 Task: Find connections with filter location Rudolstadt with filter topic #WebsiteDesignwith filter profile language German with filter current company Epsilon India with filter school Vidyavardhaka College of Engineering with filter industry Aviation and Aerospace Component Manufacturing with filter service category Customer Support with filter keywords title Administrative Specialist
Action: Mouse moved to (291, 214)
Screenshot: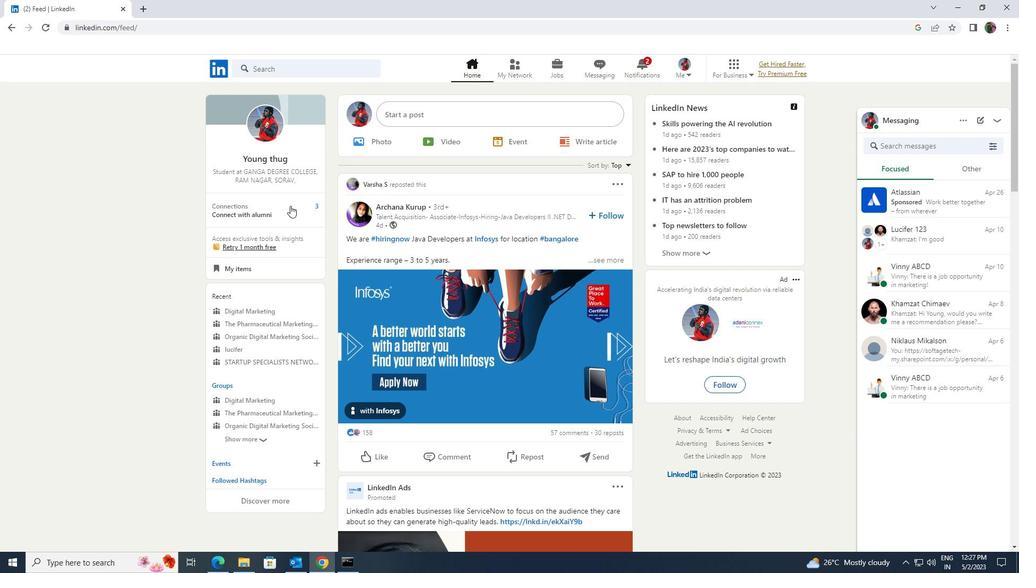 
Action: Mouse pressed left at (291, 214)
Screenshot: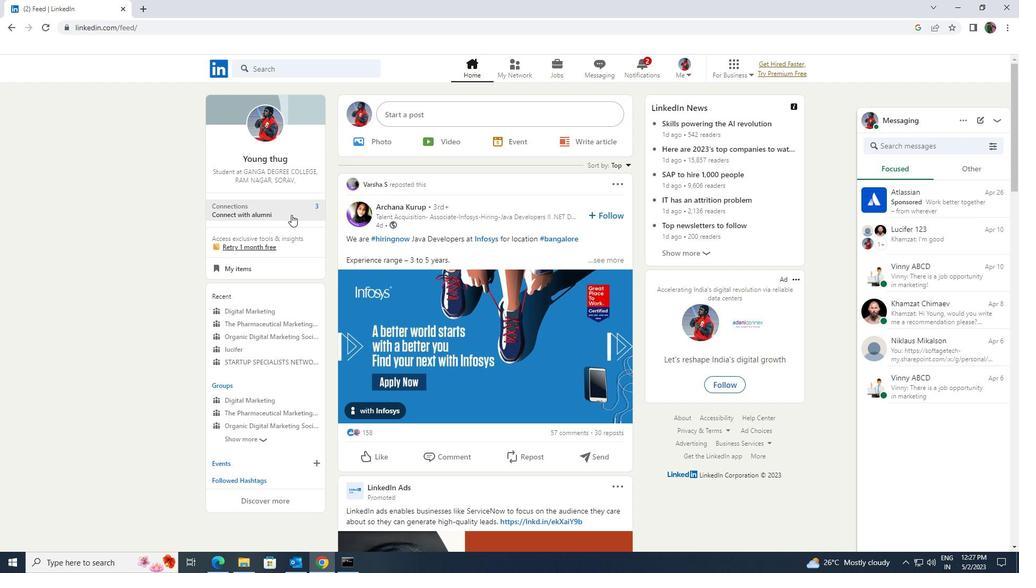 
Action: Mouse moved to (303, 129)
Screenshot: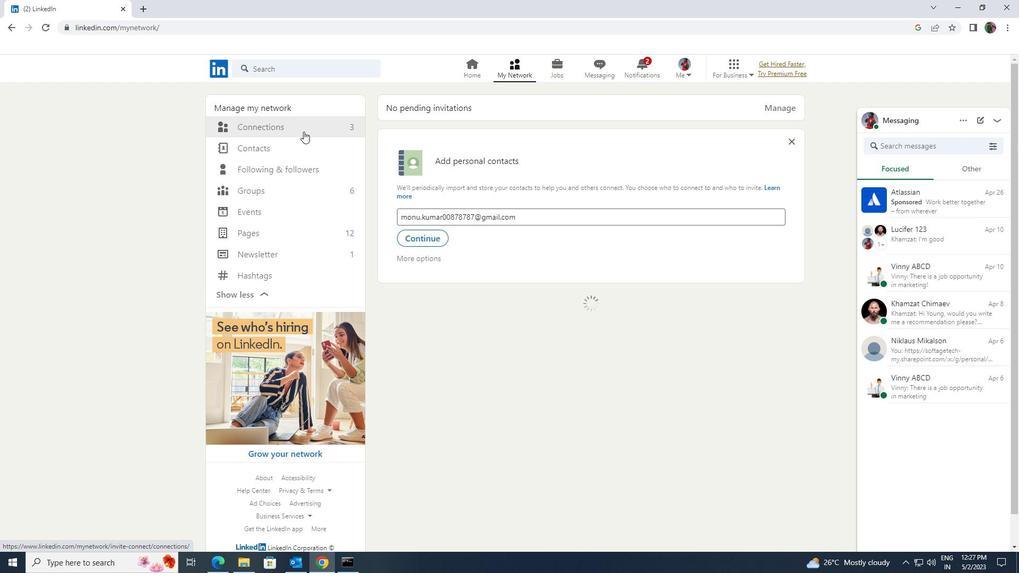
Action: Mouse pressed left at (303, 129)
Screenshot: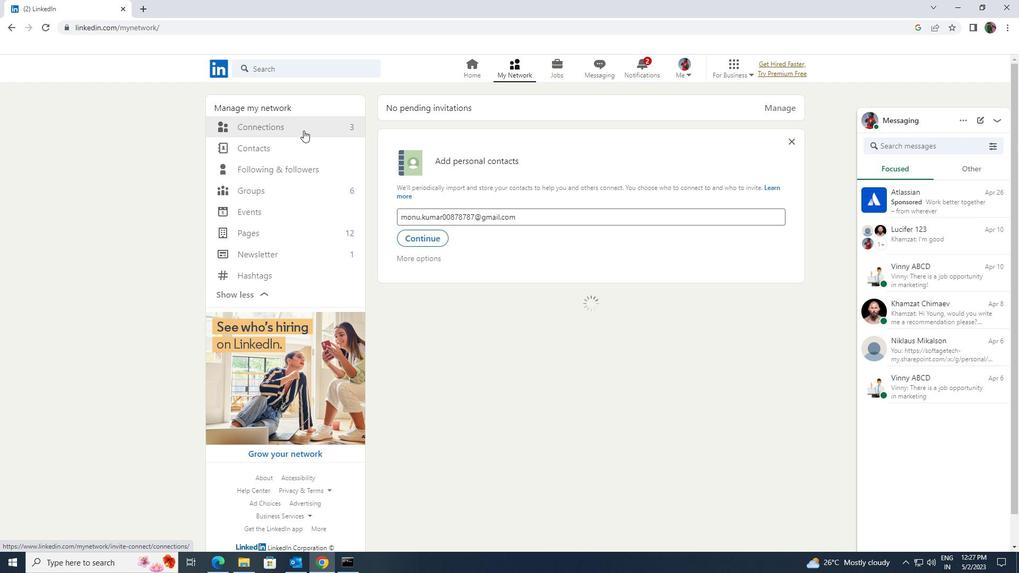 
Action: Mouse moved to (567, 124)
Screenshot: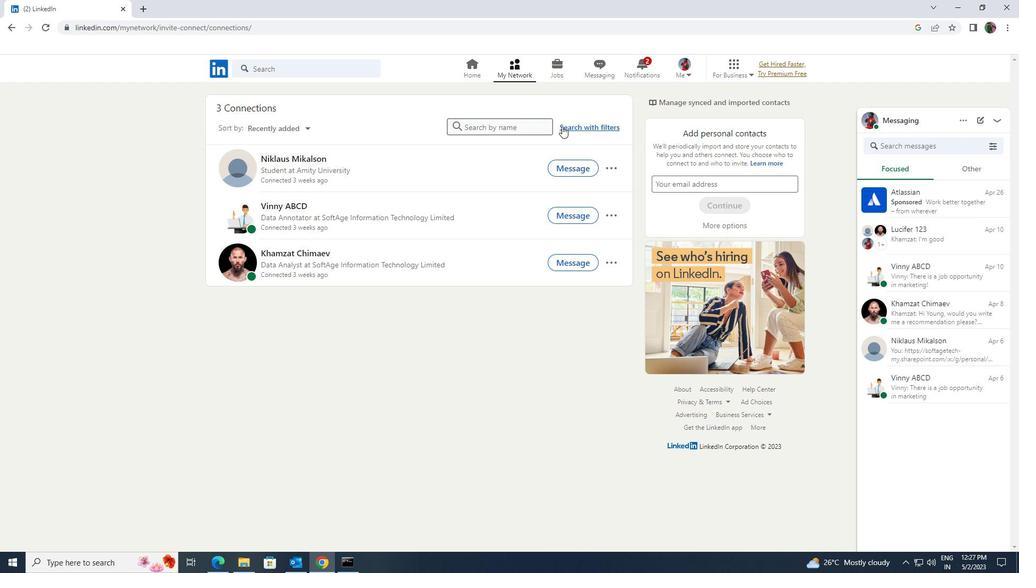 
Action: Mouse pressed left at (567, 124)
Screenshot: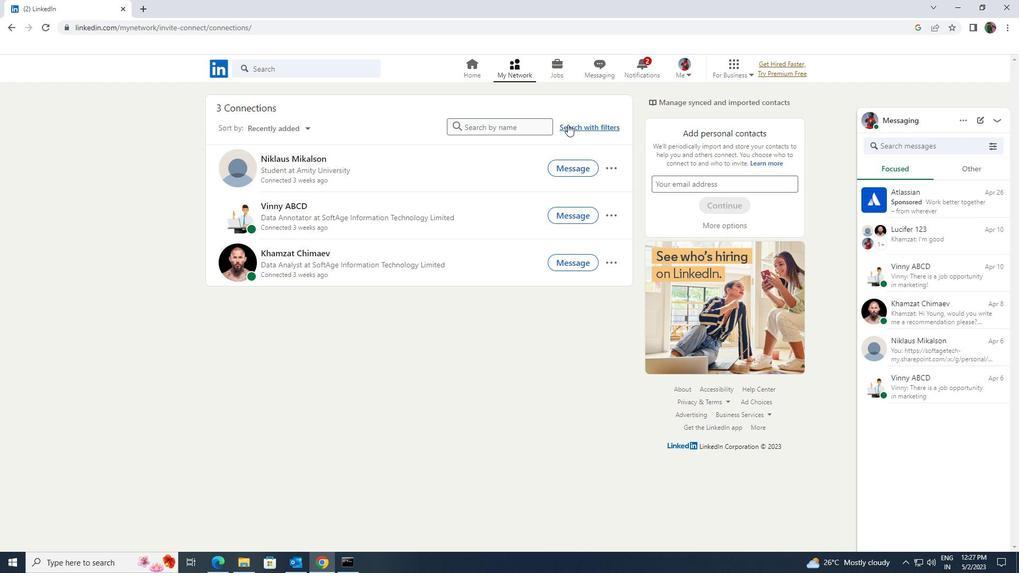 
Action: Mouse moved to (543, 99)
Screenshot: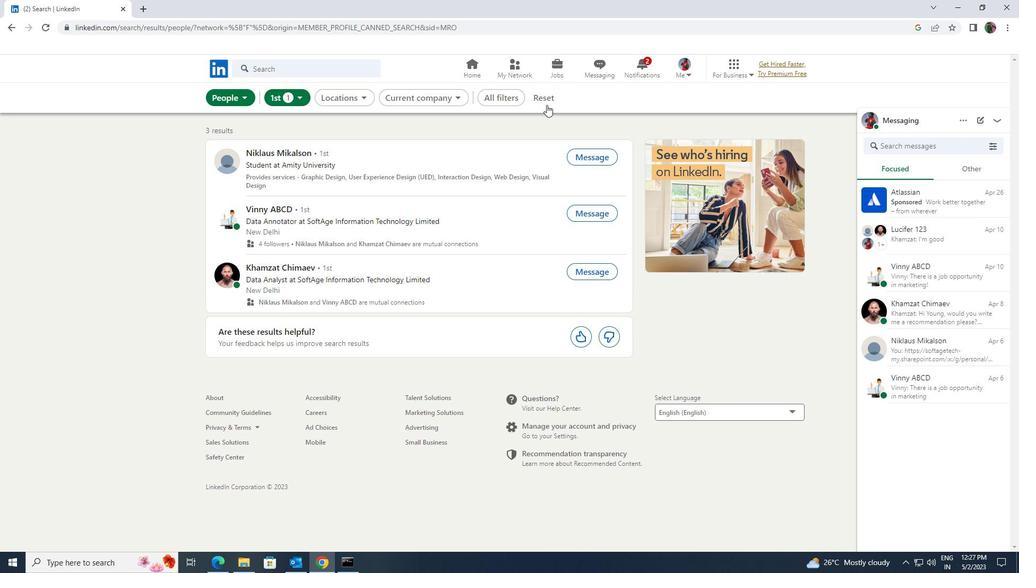 
Action: Mouse pressed left at (543, 99)
Screenshot: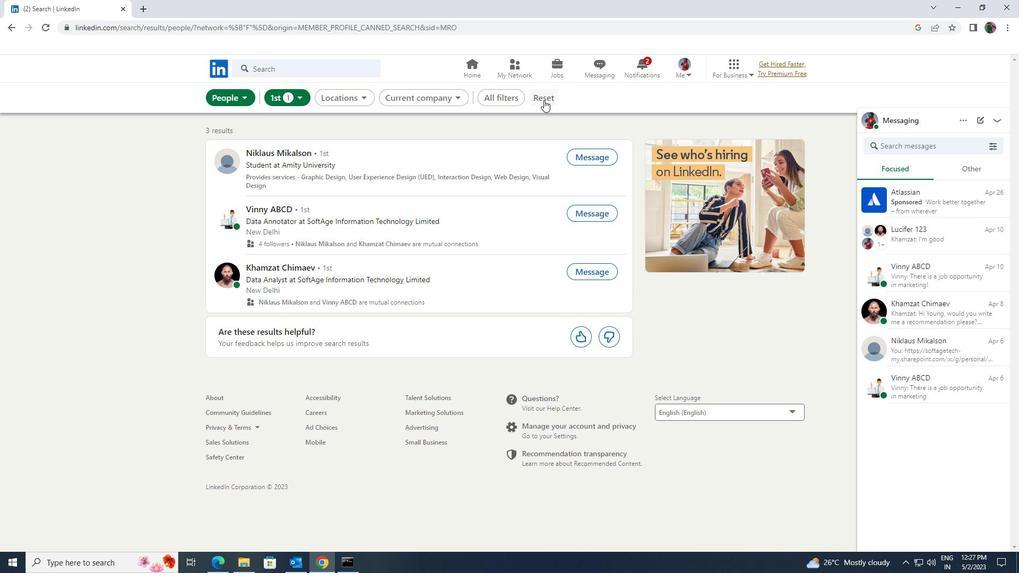 
Action: Mouse moved to (514, 95)
Screenshot: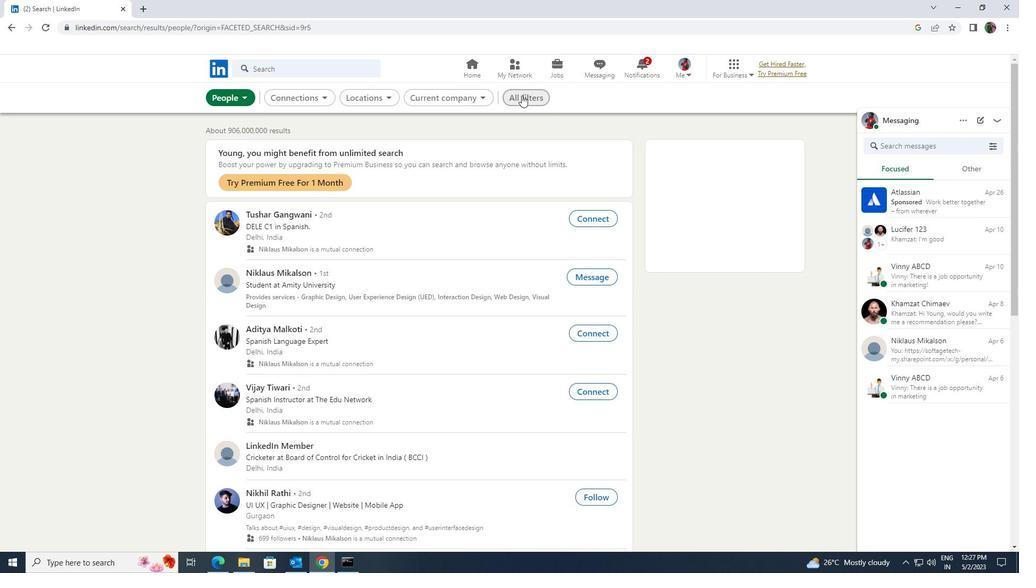 
Action: Mouse pressed left at (514, 95)
Screenshot: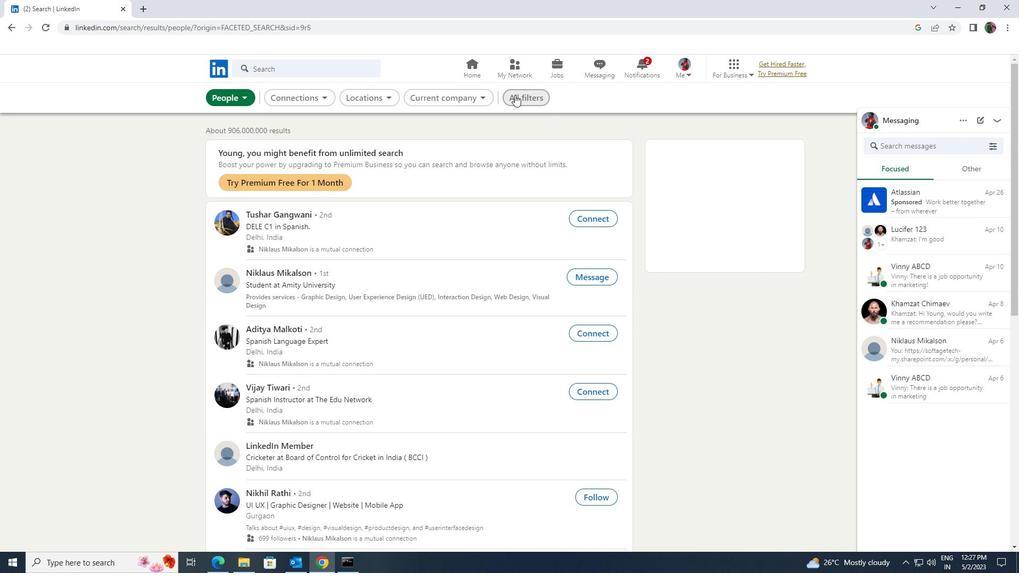 
Action: Mouse moved to (830, 331)
Screenshot: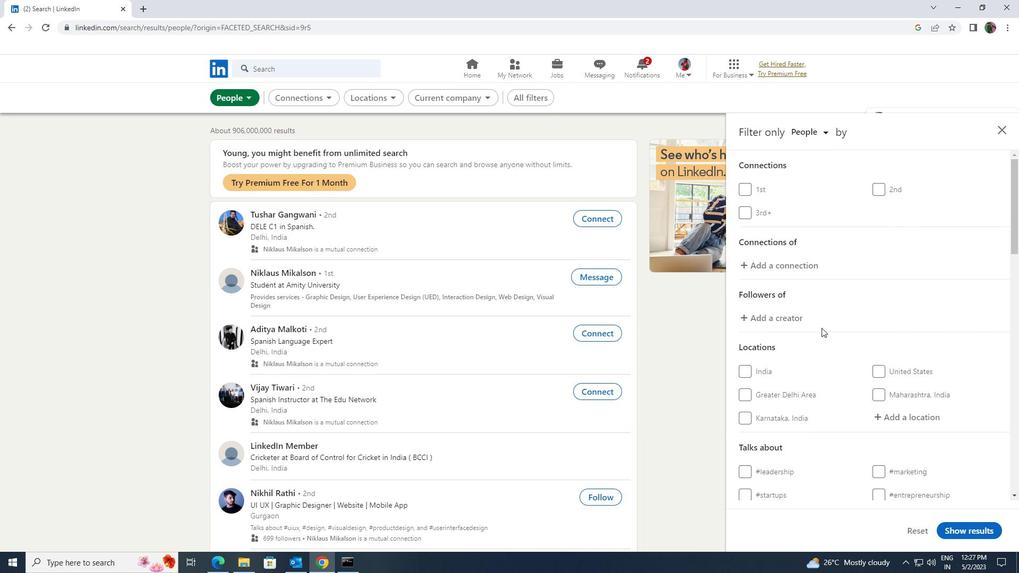 
Action: Mouse scrolled (830, 331) with delta (0, 0)
Screenshot: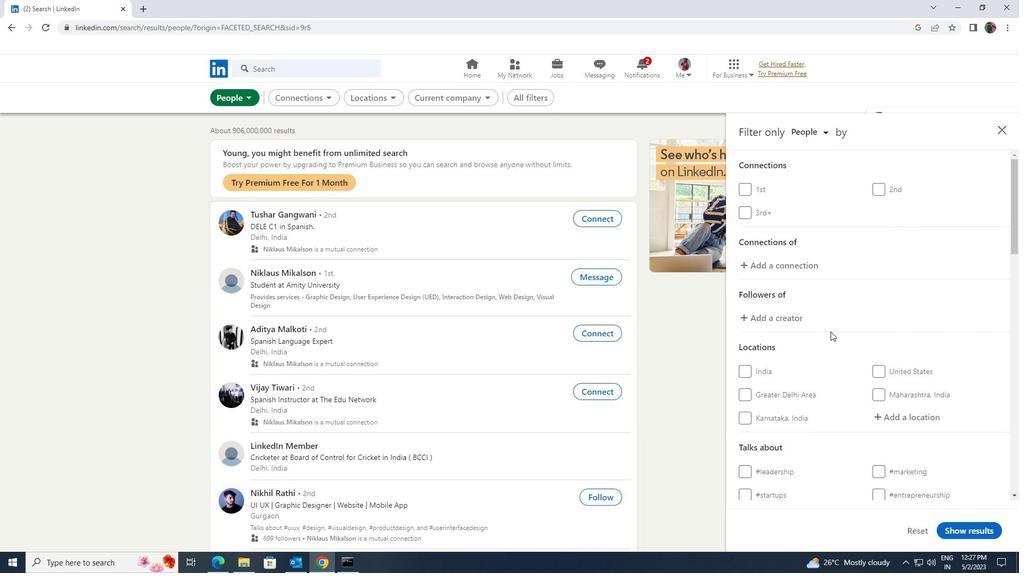 
Action: Mouse moved to (883, 361)
Screenshot: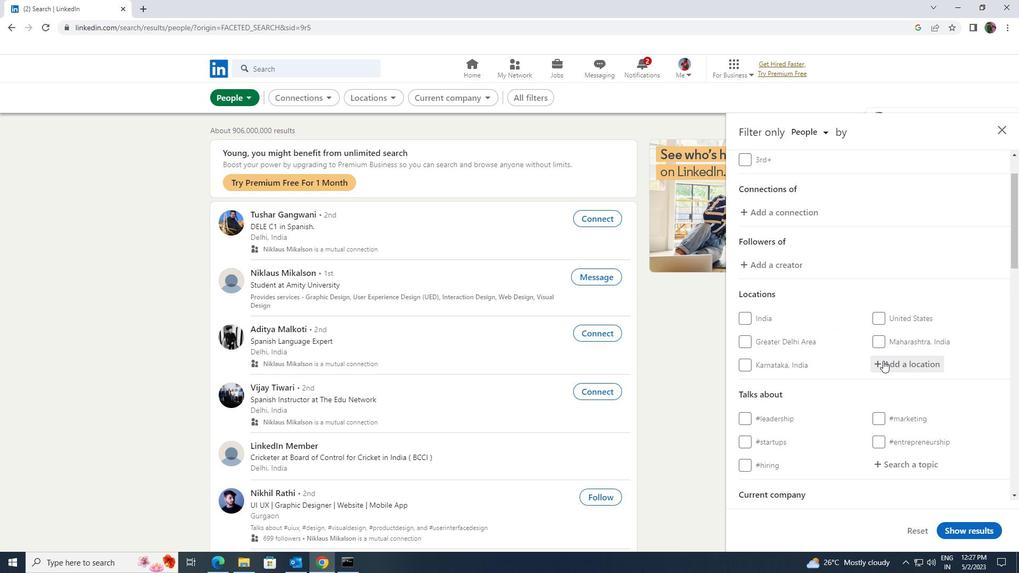 
Action: Mouse pressed left at (883, 361)
Screenshot: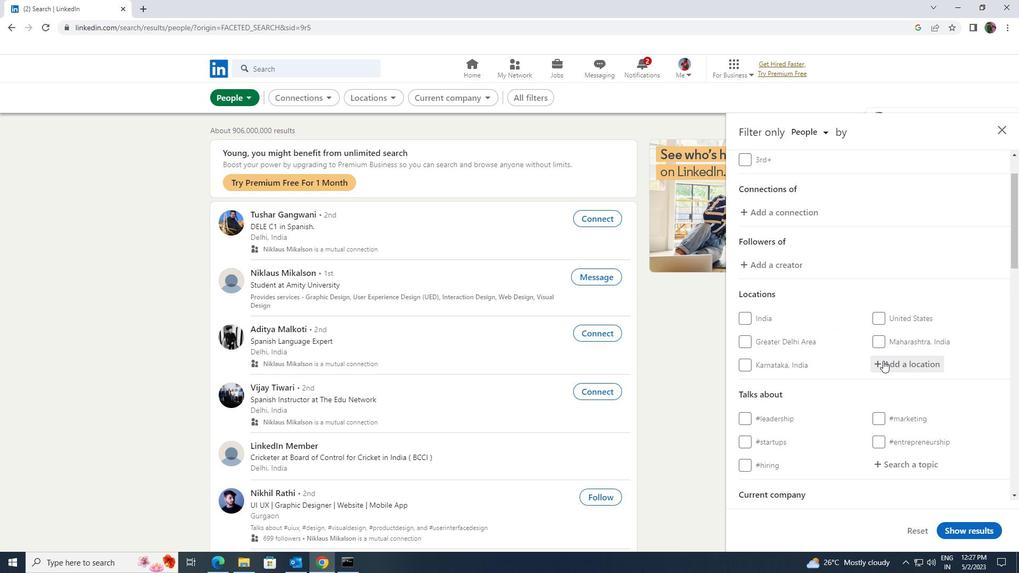 
Action: Mouse moved to (883, 361)
Screenshot: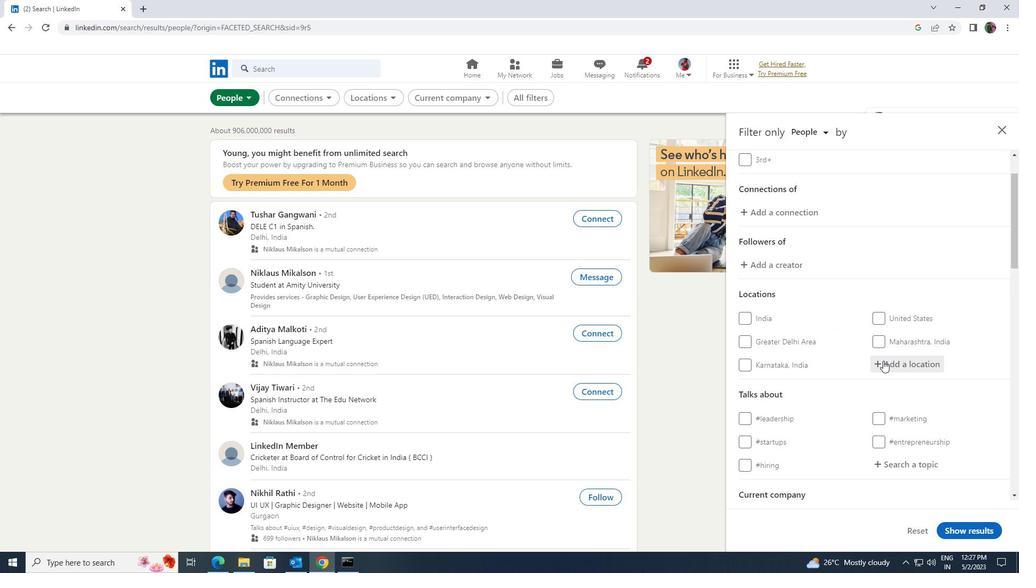 
Action: Key pressed <Key.shift>RUDOLS
Screenshot: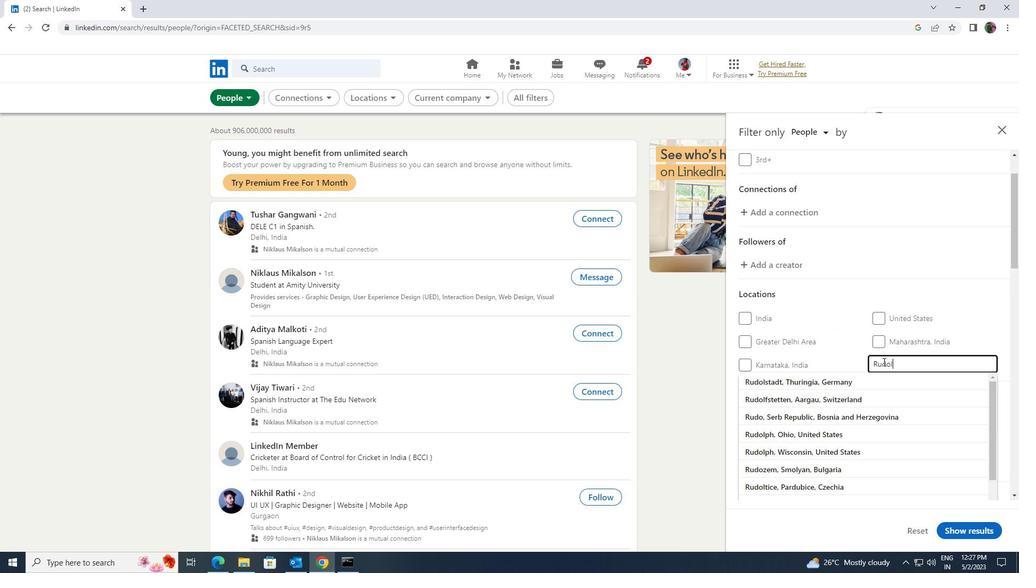 
Action: Mouse moved to (880, 382)
Screenshot: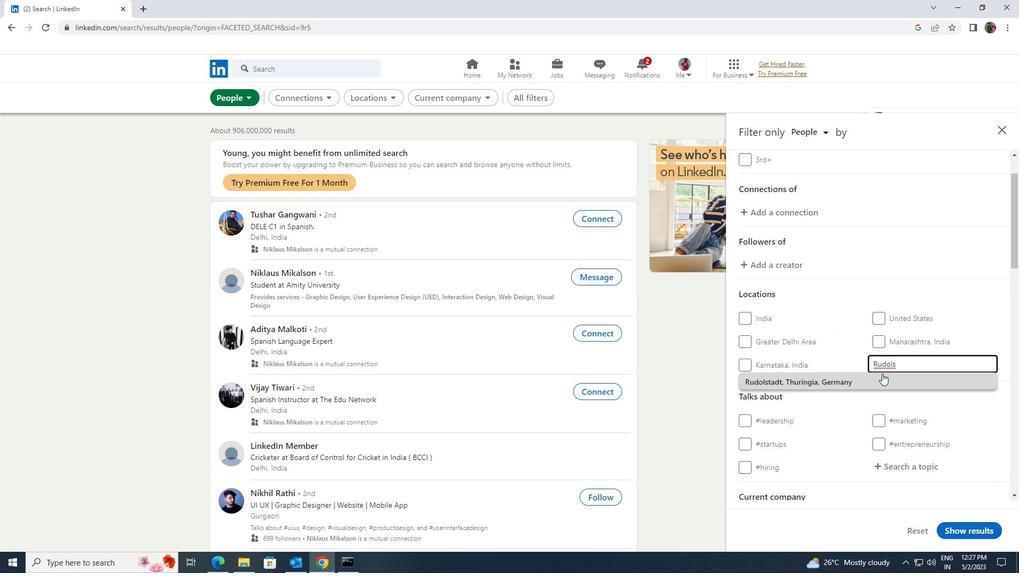 
Action: Mouse pressed left at (880, 382)
Screenshot: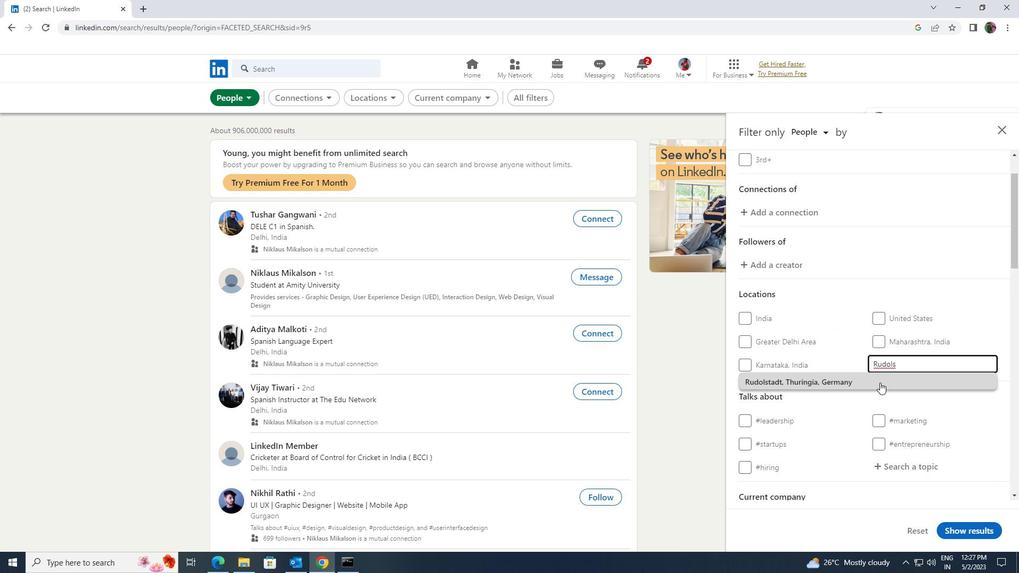 
Action: Mouse scrolled (880, 382) with delta (0, 0)
Screenshot: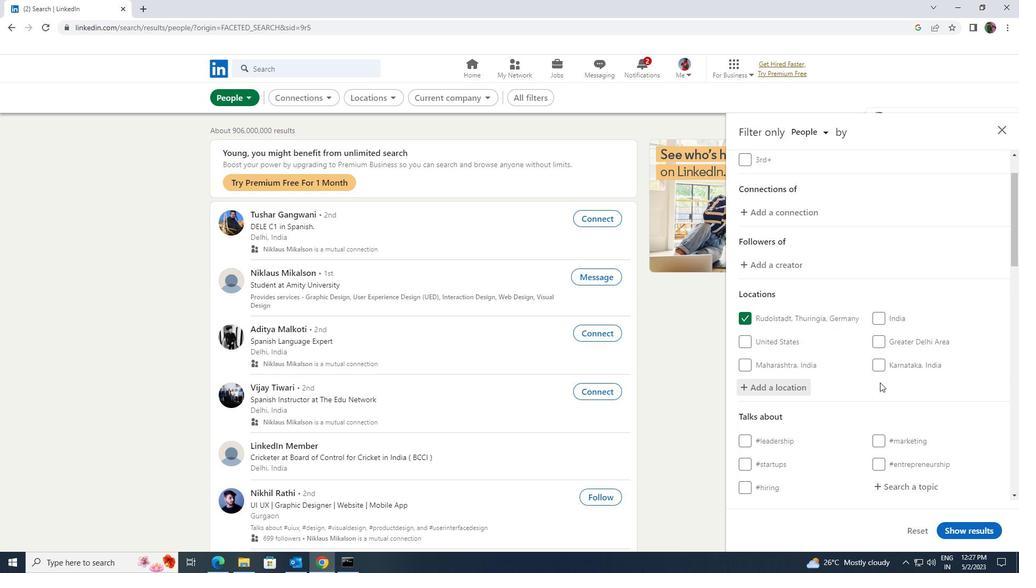 
Action: Mouse scrolled (880, 382) with delta (0, 0)
Screenshot: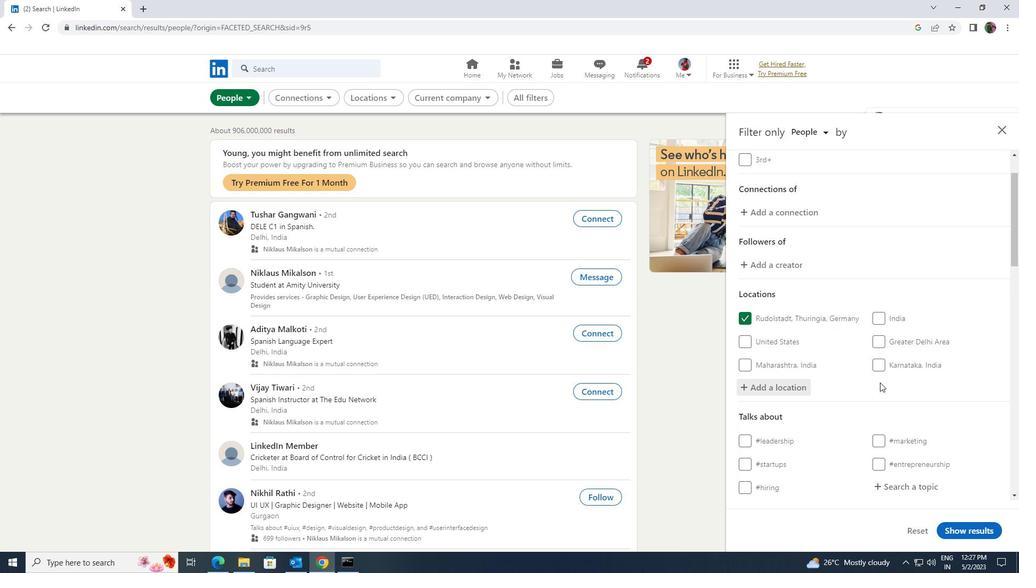 
Action: Mouse moved to (882, 379)
Screenshot: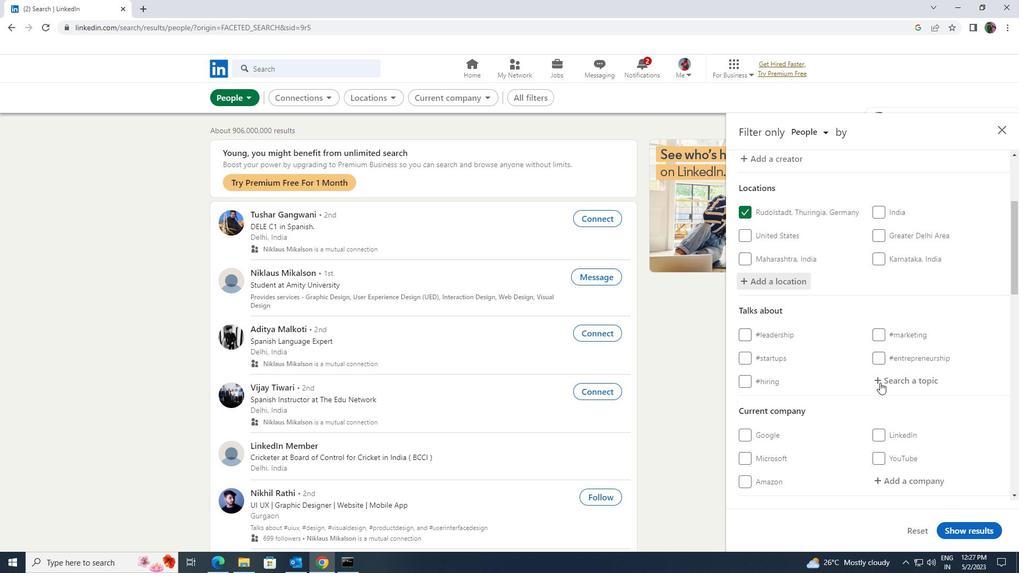 
Action: Mouse pressed left at (882, 379)
Screenshot: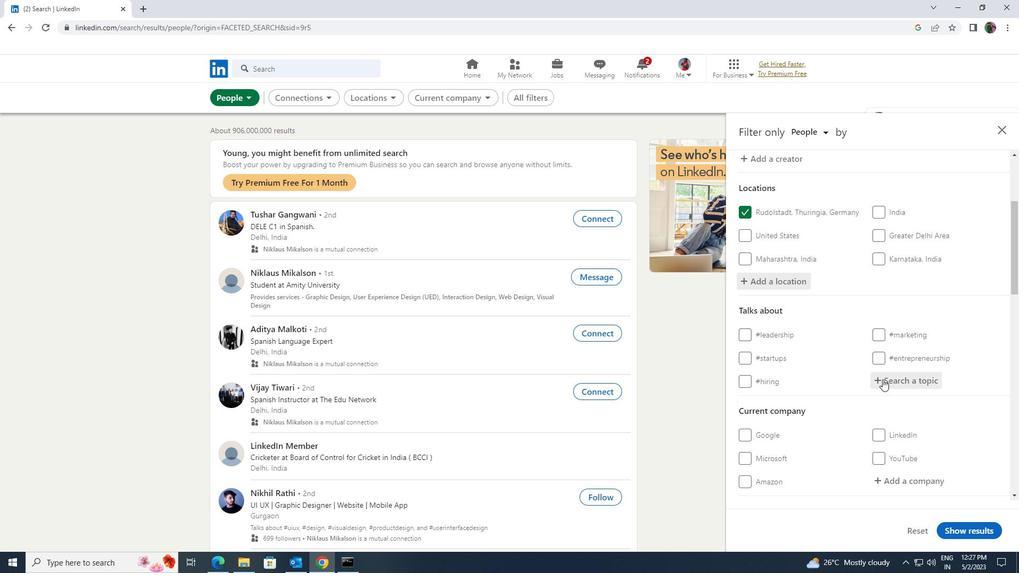 
Action: Key pressed <Key.shift>WEBSITEDE
Screenshot: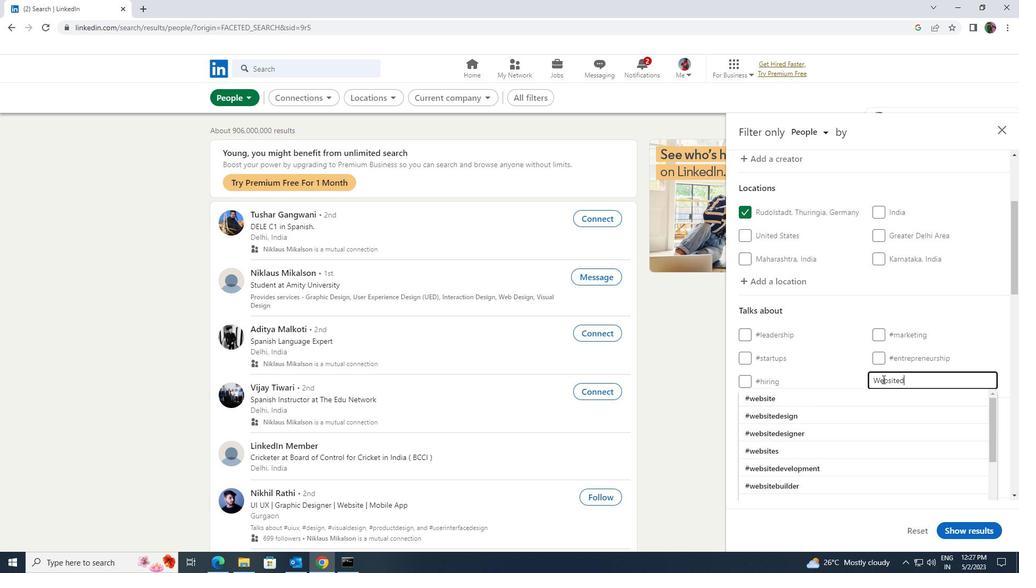 
Action: Mouse moved to (878, 391)
Screenshot: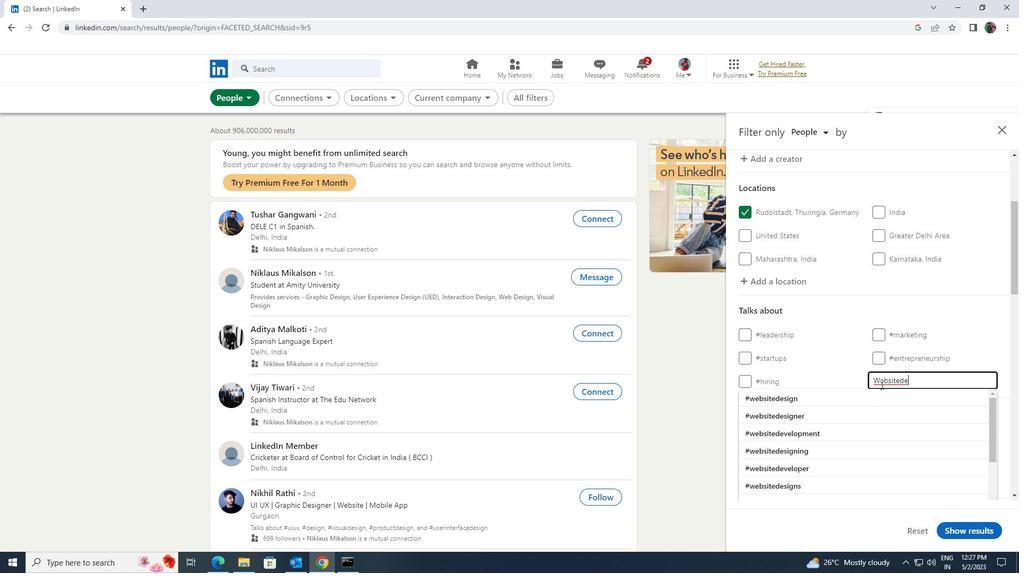 
Action: Mouse pressed left at (878, 391)
Screenshot: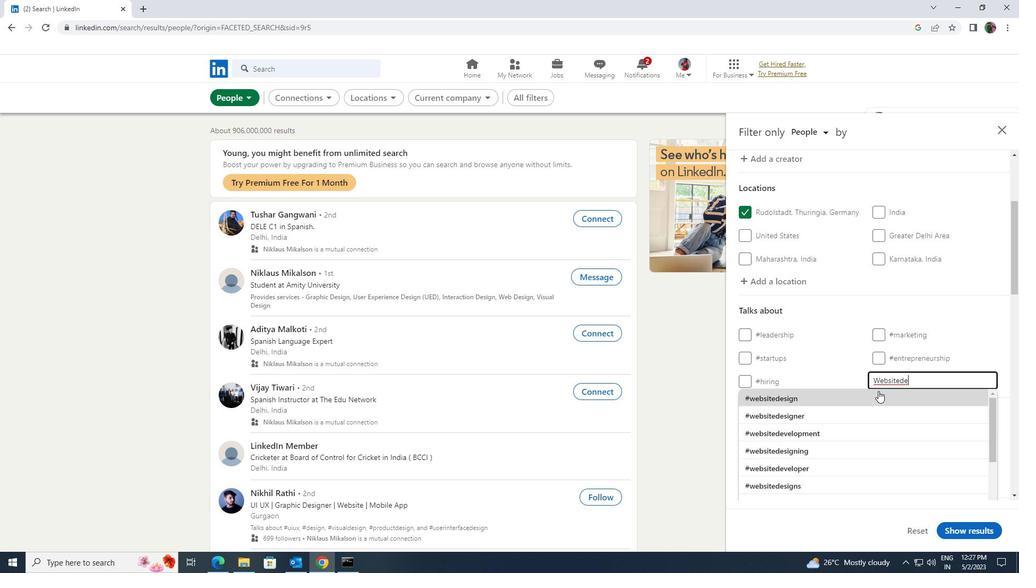 
Action: Mouse scrolled (878, 390) with delta (0, 0)
Screenshot: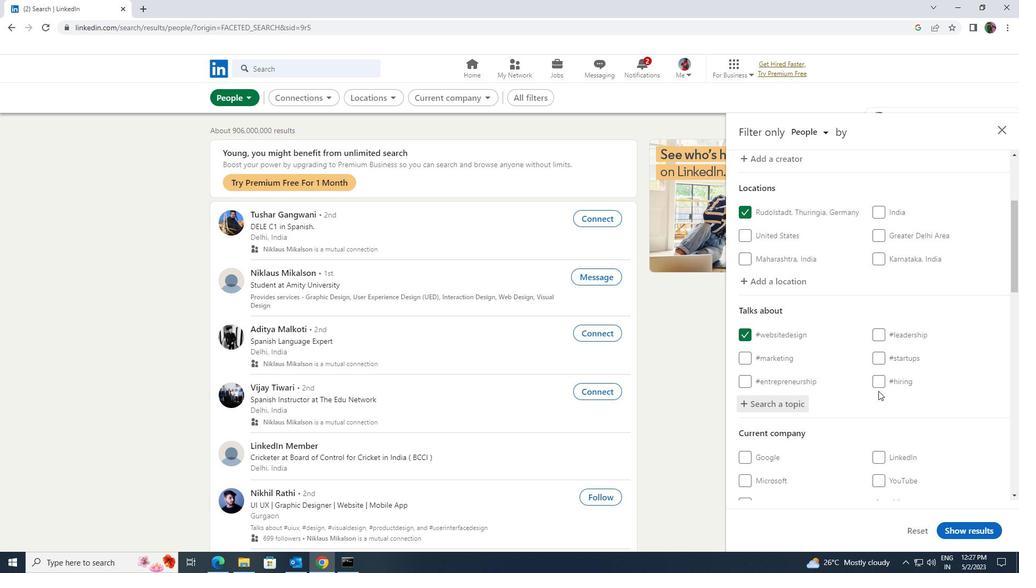 
Action: Mouse scrolled (878, 390) with delta (0, 0)
Screenshot: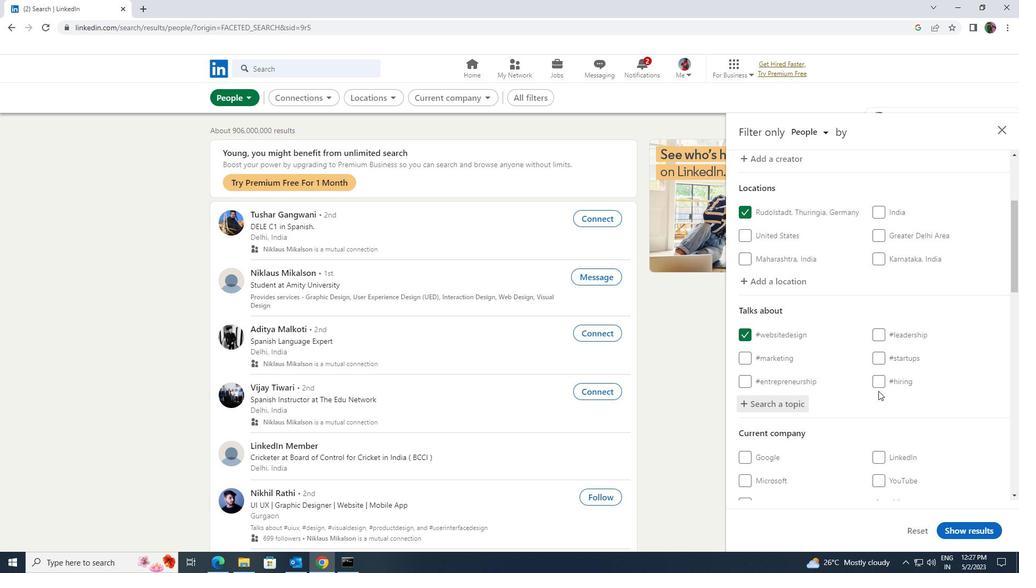 
Action: Mouse scrolled (878, 390) with delta (0, 0)
Screenshot: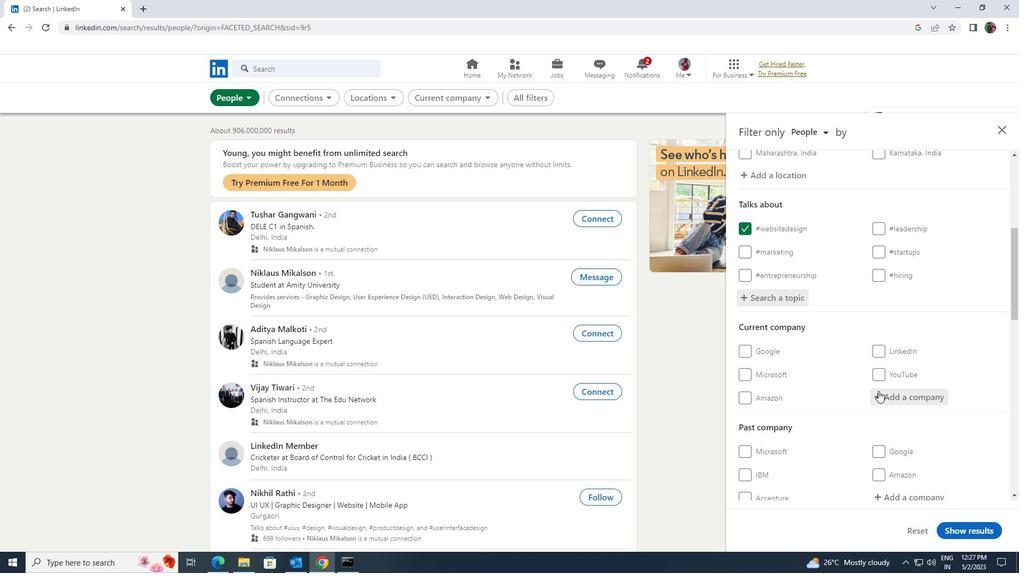 
Action: Mouse scrolled (878, 390) with delta (0, 0)
Screenshot: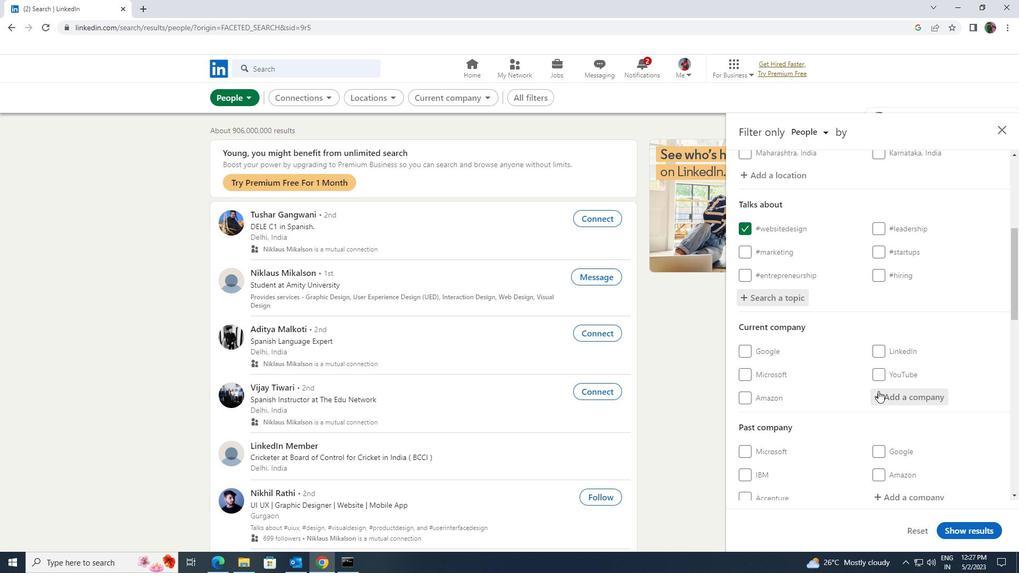 
Action: Mouse scrolled (878, 390) with delta (0, 0)
Screenshot: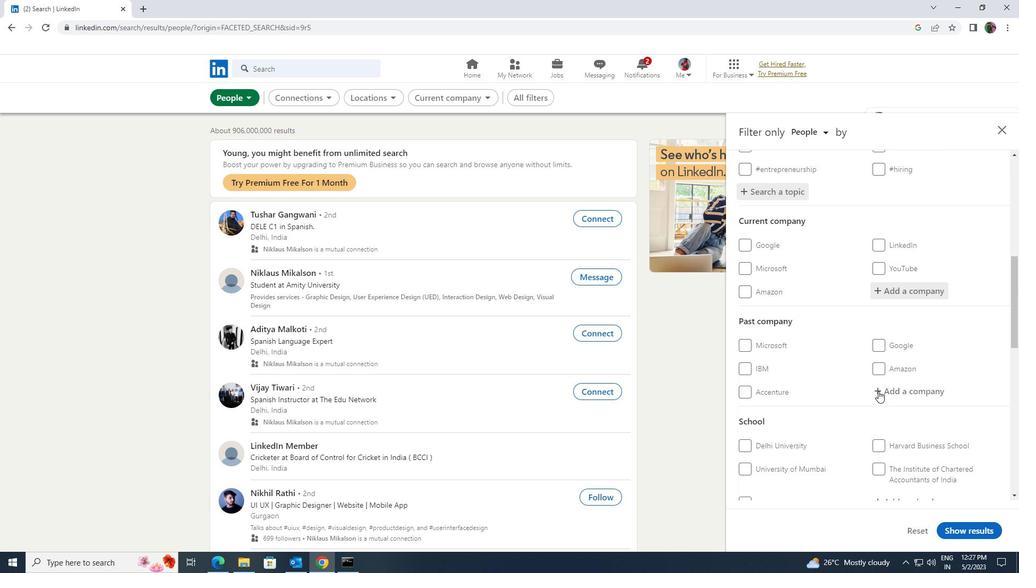 
Action: Mouse scrolled (878, 390) with delta (0, 0)
Screenshot: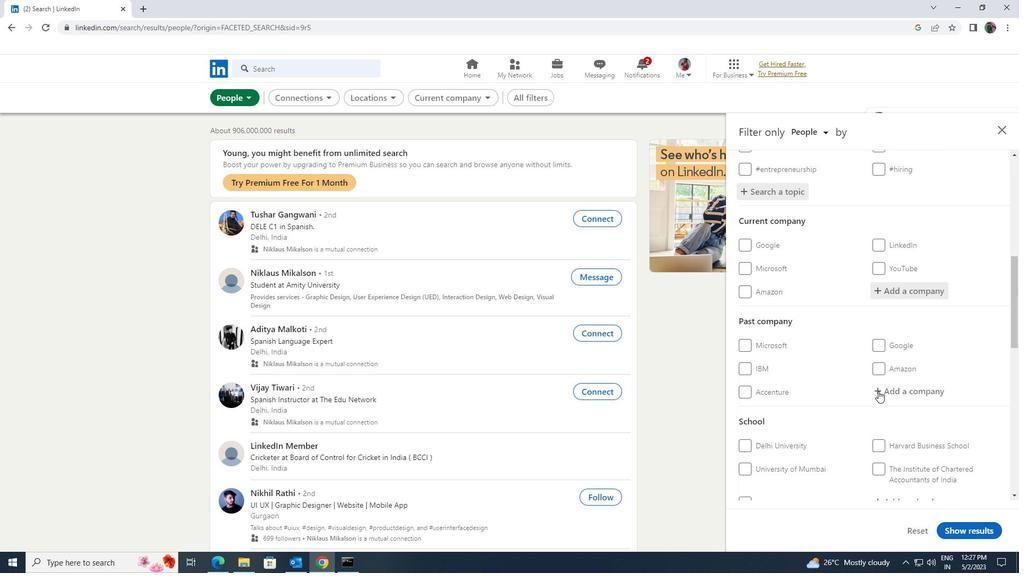
Action: Mouse scrolled (878, 390) with delta (0, 0)
Screenshot: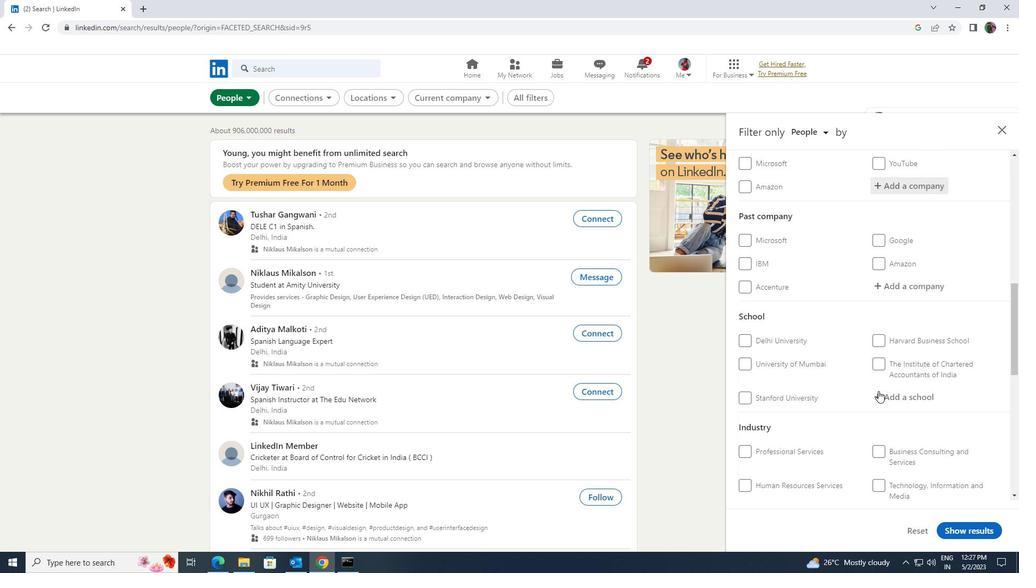 
Action: Mouse scrolled (878, 390) with delta (0, 0)
Screenshot: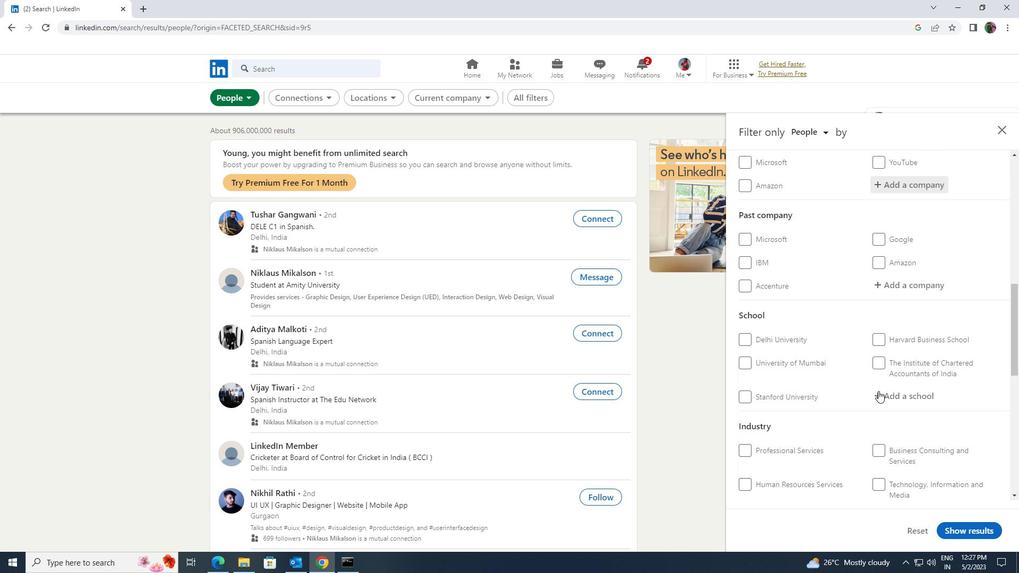 
Action: Mouse scrolled (878, 390) with delta (0, 0)
Screenshot: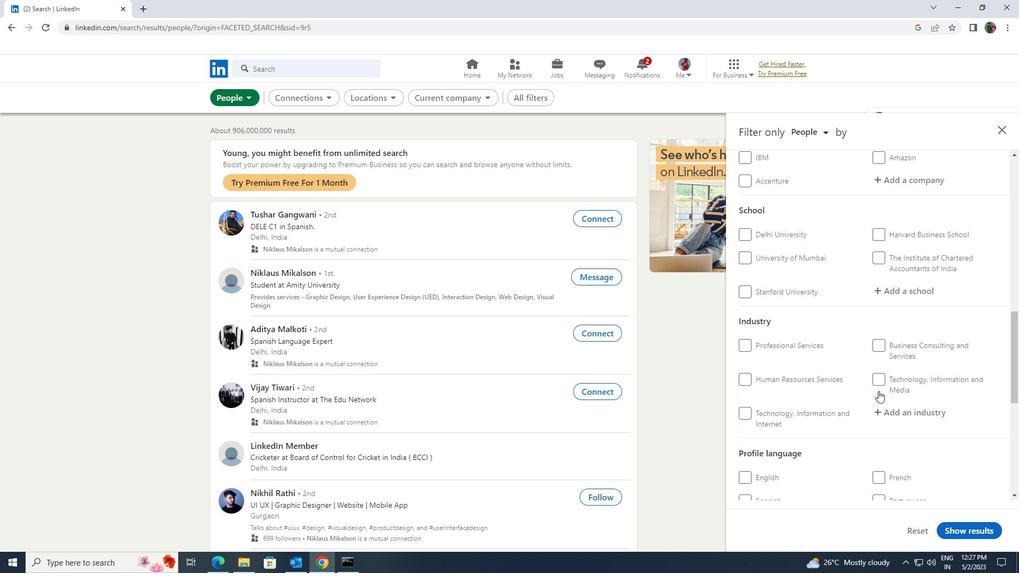 
Action: Mouse moved to (742, 469)
Screenshot: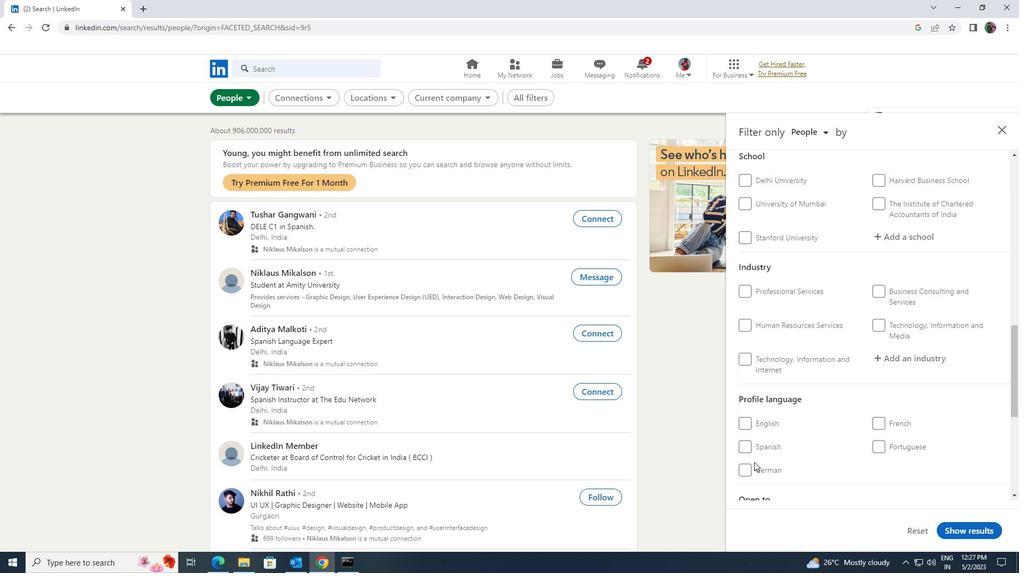 
Action: Mouse pressed left at (742, 469)
Screenshot: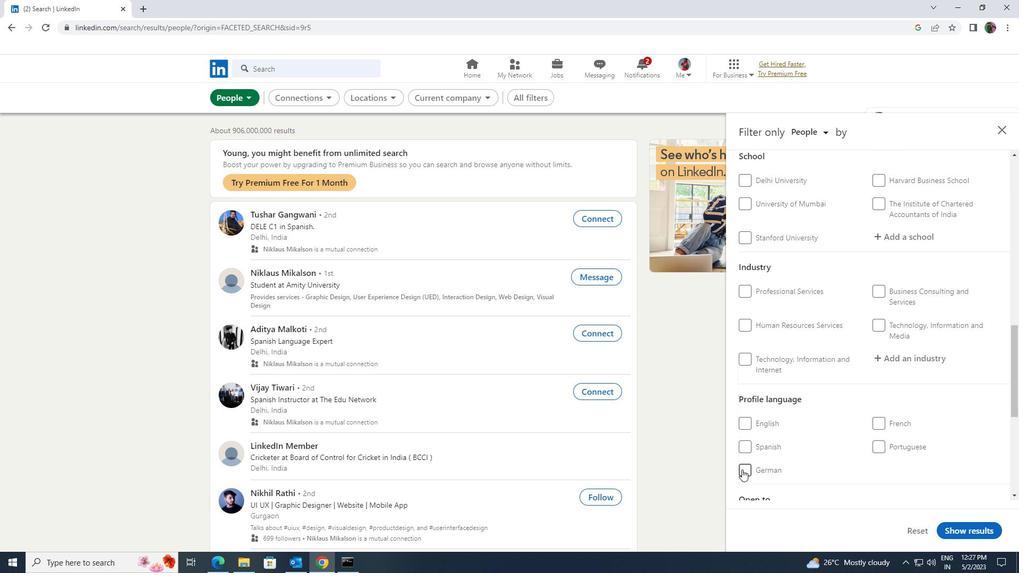 
Action: Mouse moved to (822, 446)
Screenshot: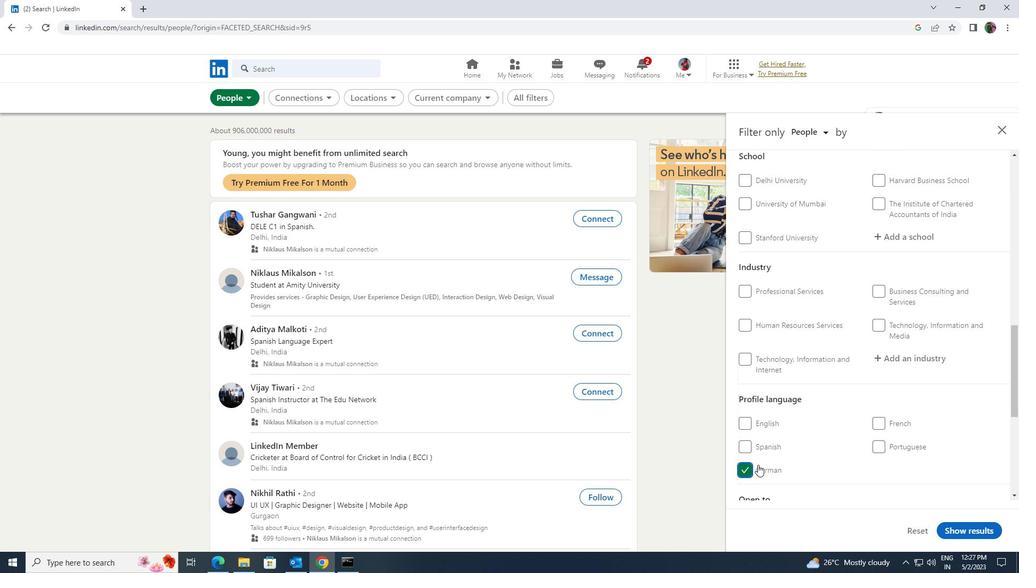 
Action: Mouse scrolled (822, 447) with delta (0, 0)
Screenshot: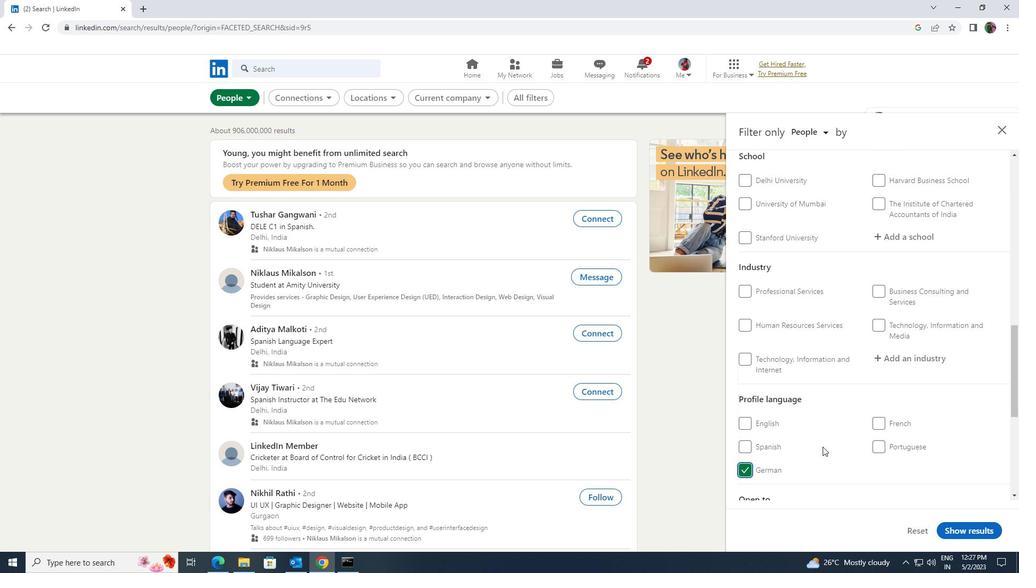 
Action: Mouse scrolled (822, 447) with delta (0, 0)
Screenshot: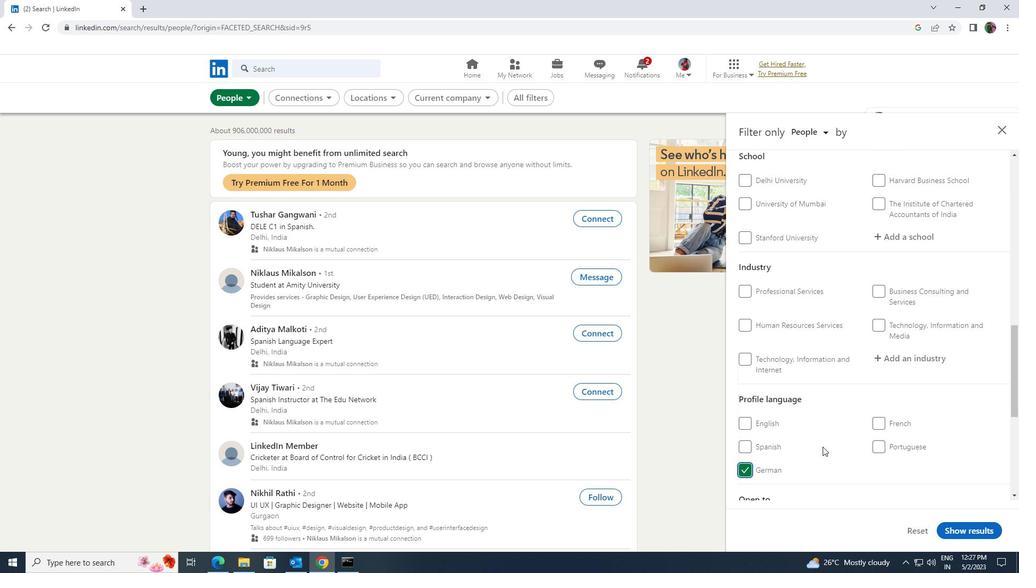 
Action: Mouse scrolled (822, 447) with delta (0, 0)
Screenshot: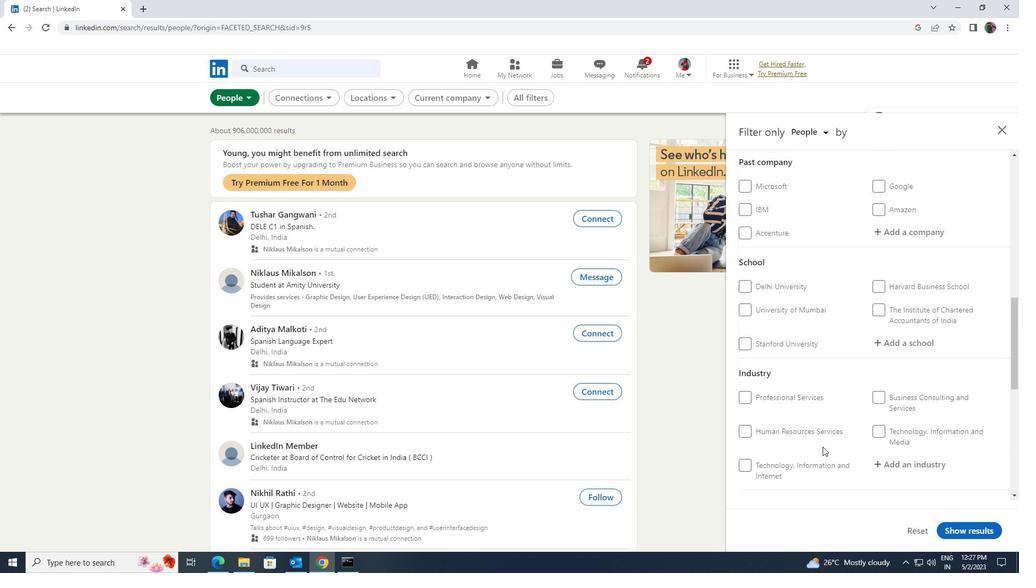 
Action: Mouse scrolled (822, 447) with delta (0, 0)
Screenshot: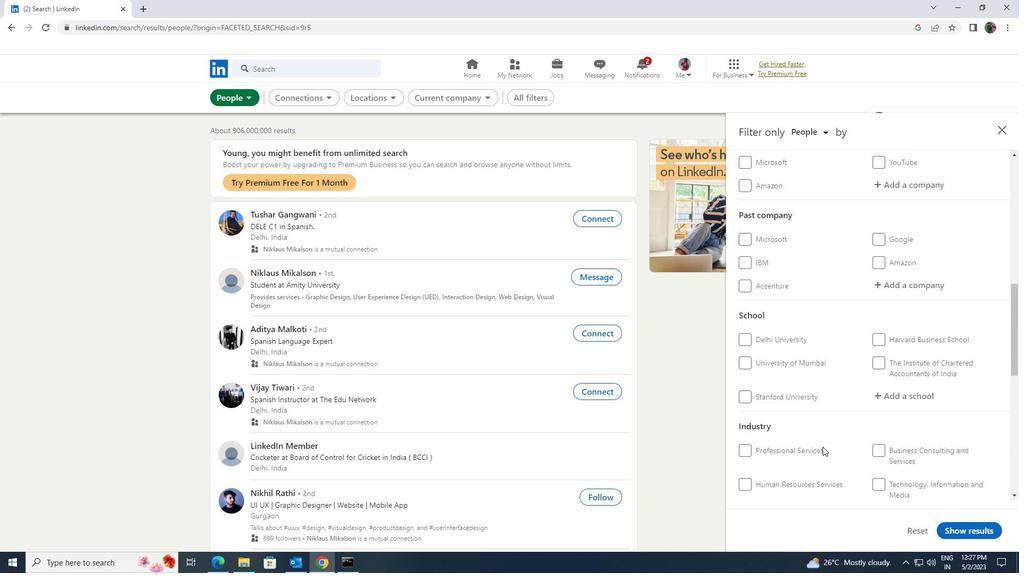 
Action: Mouse scrolled (822, 447) with delta (0, 0)
Screenshot: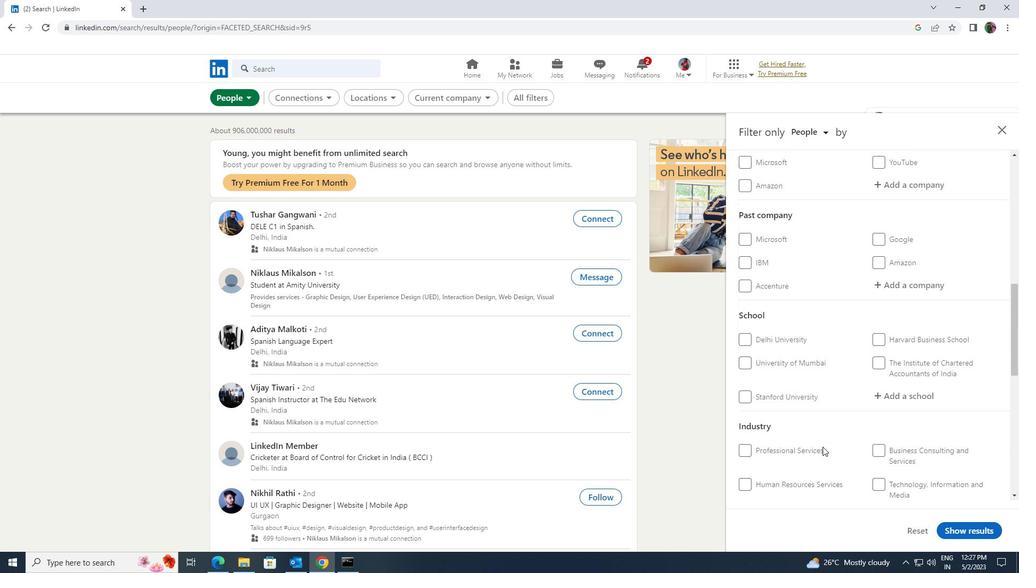 
Action: Mouse scrolled (822, 447) with delta (0, 0)
Screenshot: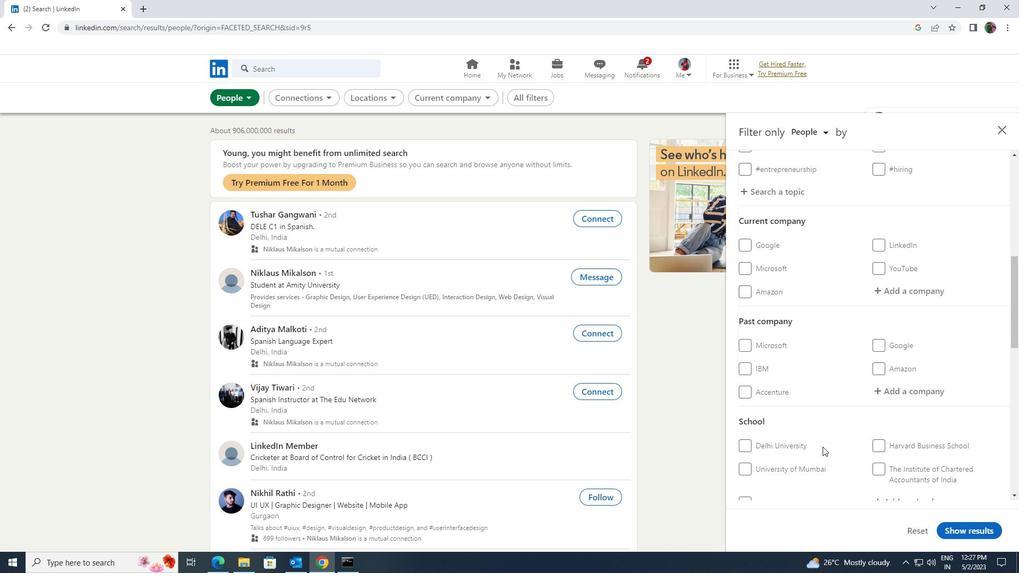 
Action: Mouse moved to (891, 346)
Screenshot: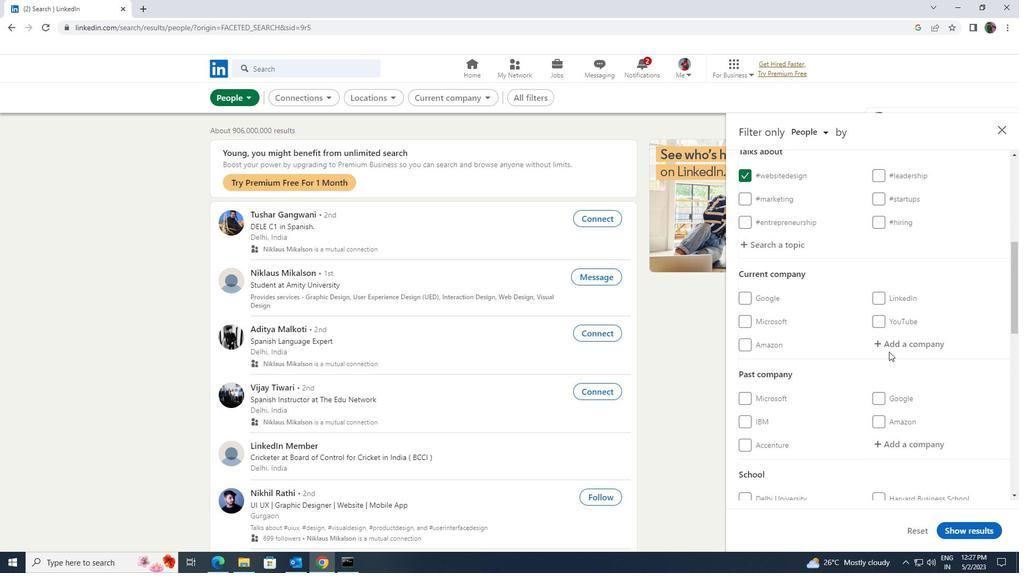 
Action: Mouse pressed left at (891, 346)
Screenshot: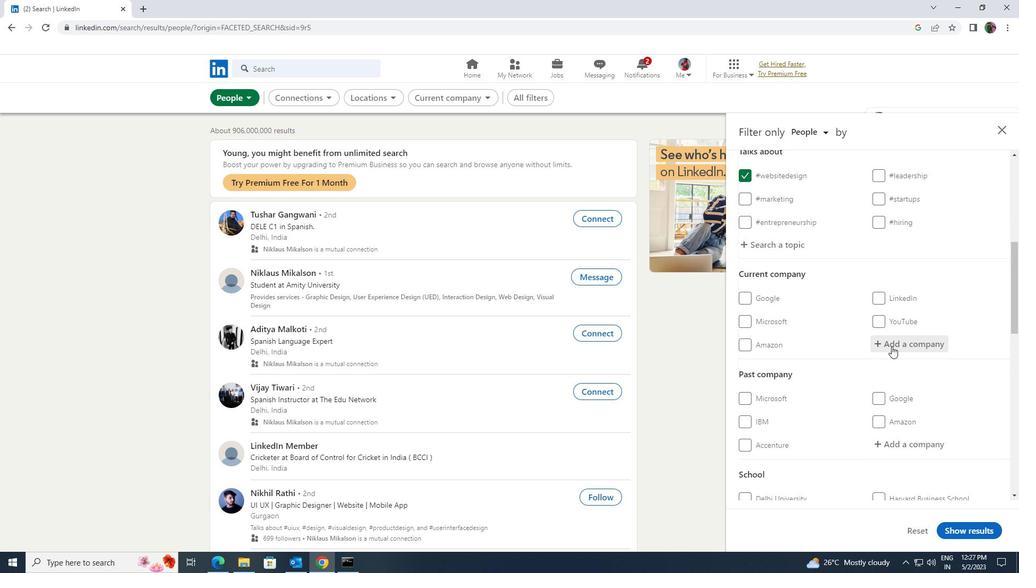 
Action: Key pressed <Key.shift><Key.shift><Key.shift><Key.shift><Key.shift><Key.shift><Key.shift><Key.shift><Key.shift>EPSILON
Screenshot: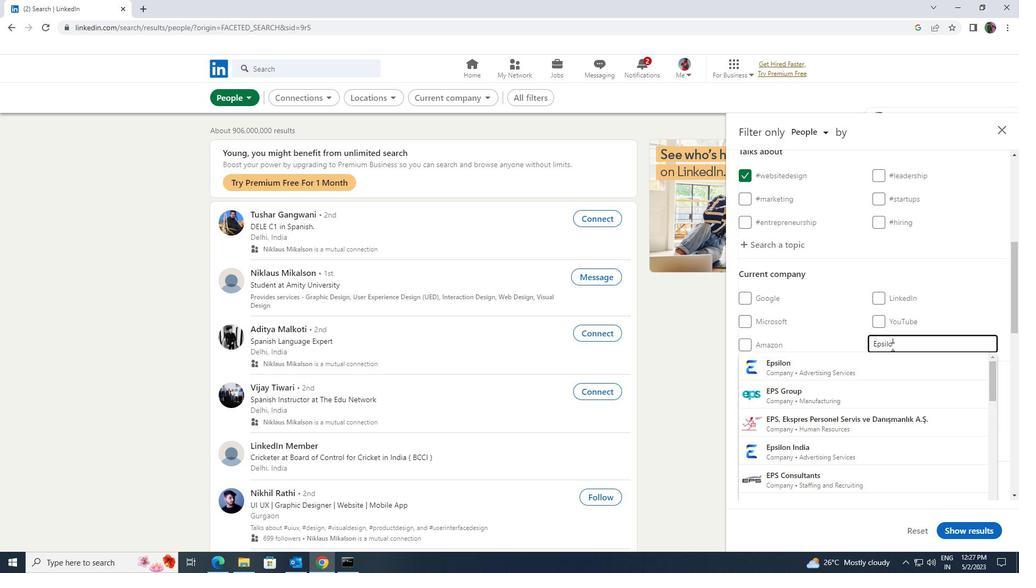 
Action: Mouse moved to (883, 389)
Screenshot: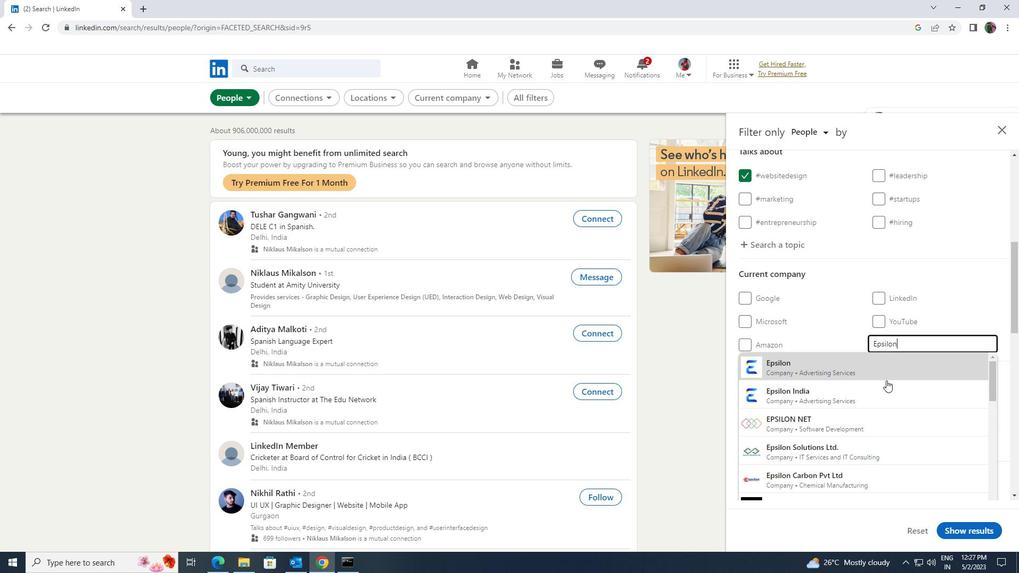 
Action: Mouse pressed left at (883, 389)
Screenshot: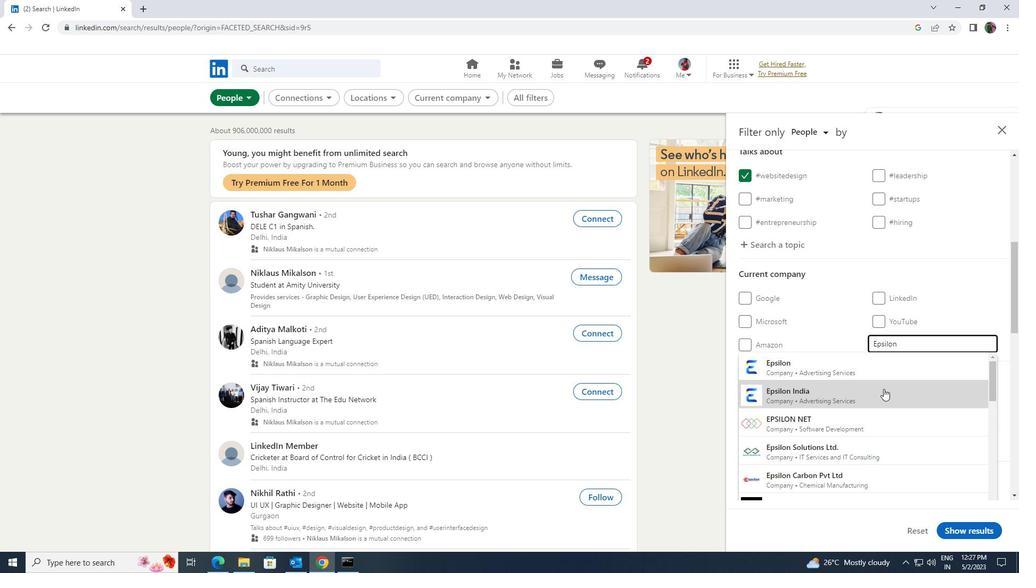 
Action: Mouse scrolled (883, 388) with delta (0, 0)
Screenshot: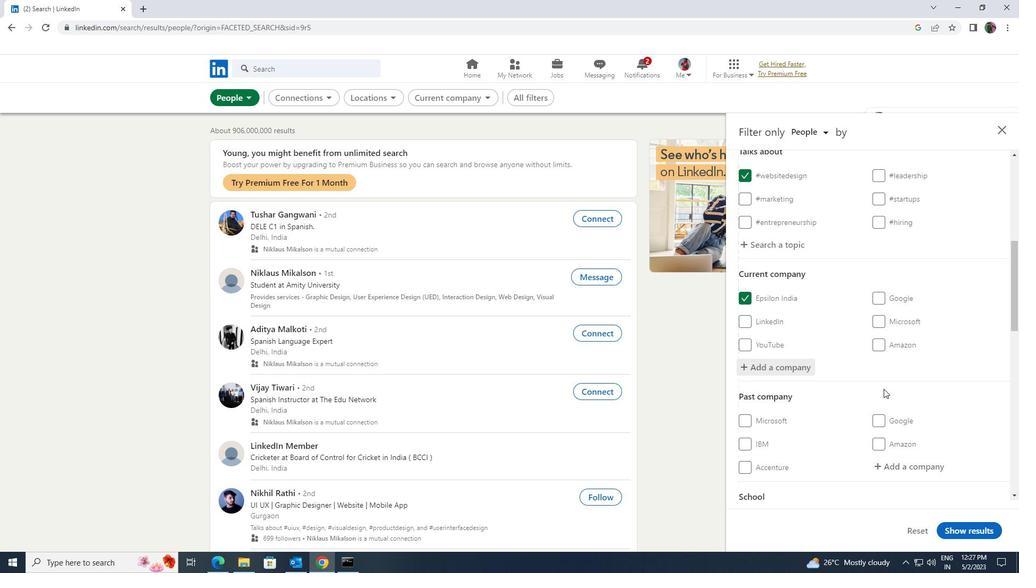 
Action: Mouse scrolled (883, 388) with delta (0, 0)
Screenshot: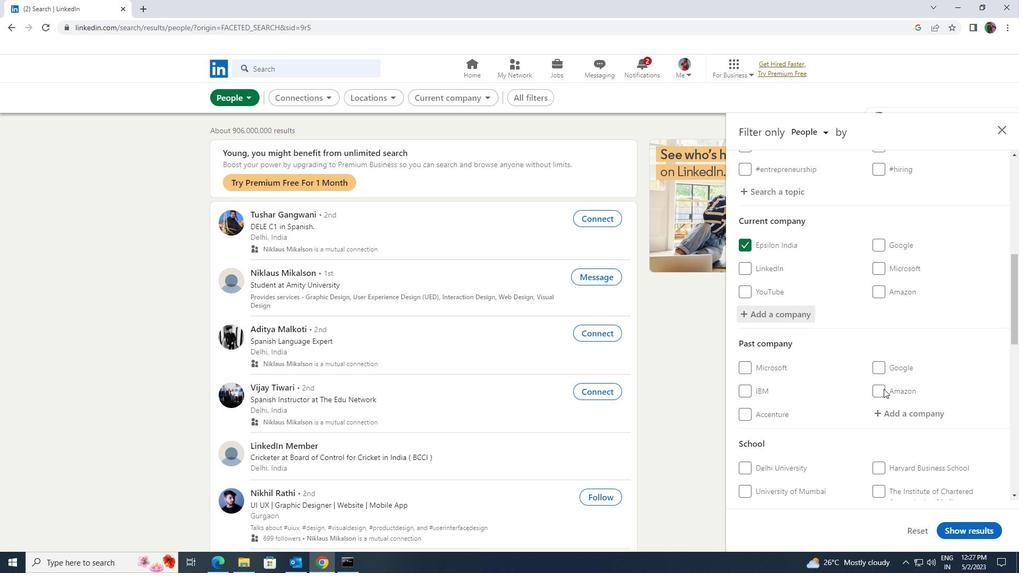 
Action: Mouse scrolled (883, 388) with delta (0, 0)
Screenshot: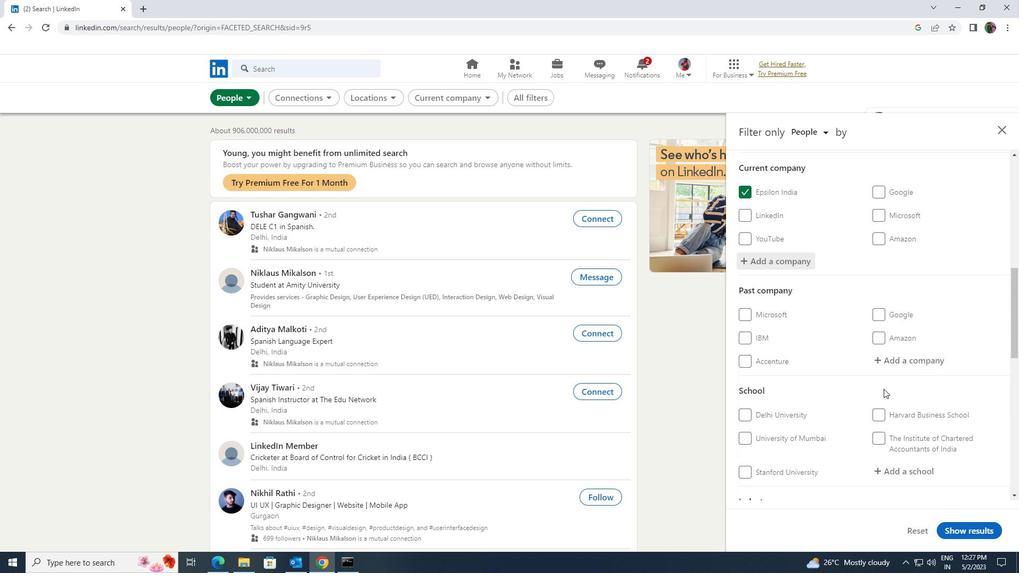 
Action: Mouse moved to (881, 410)
Screenshot: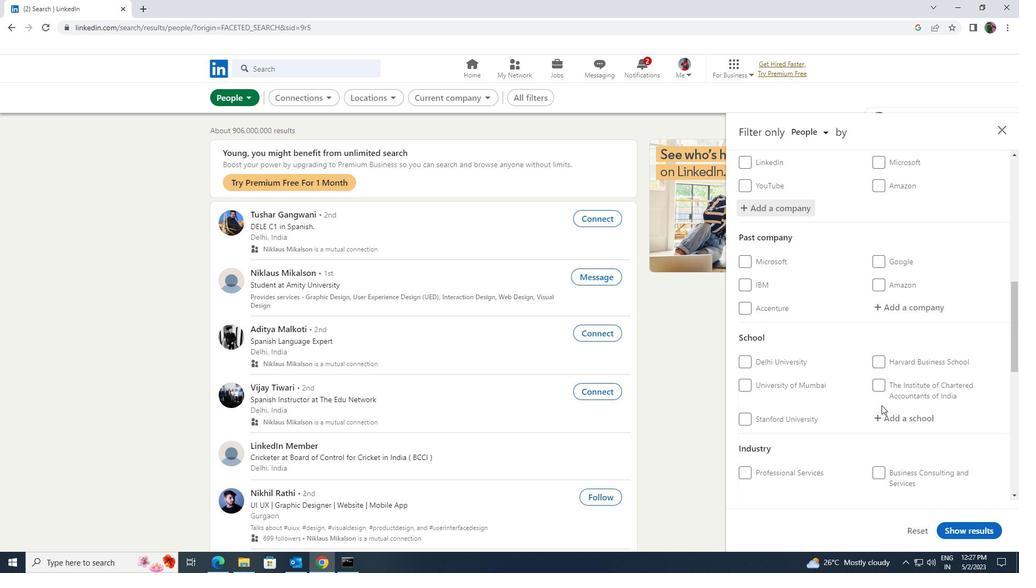 
Action: Mouse pressed left at (881, 410)
Screenshot: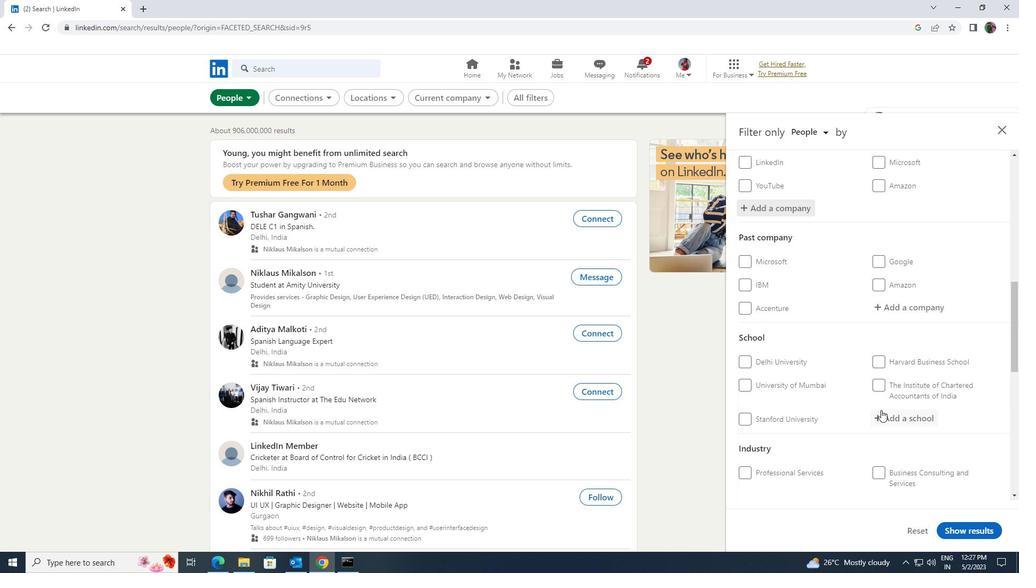 
Action: Key pressed <Key.shift><Key.shift><Key.shift><Key.shift><Key.shift>VIDYAVAR
Screenshot: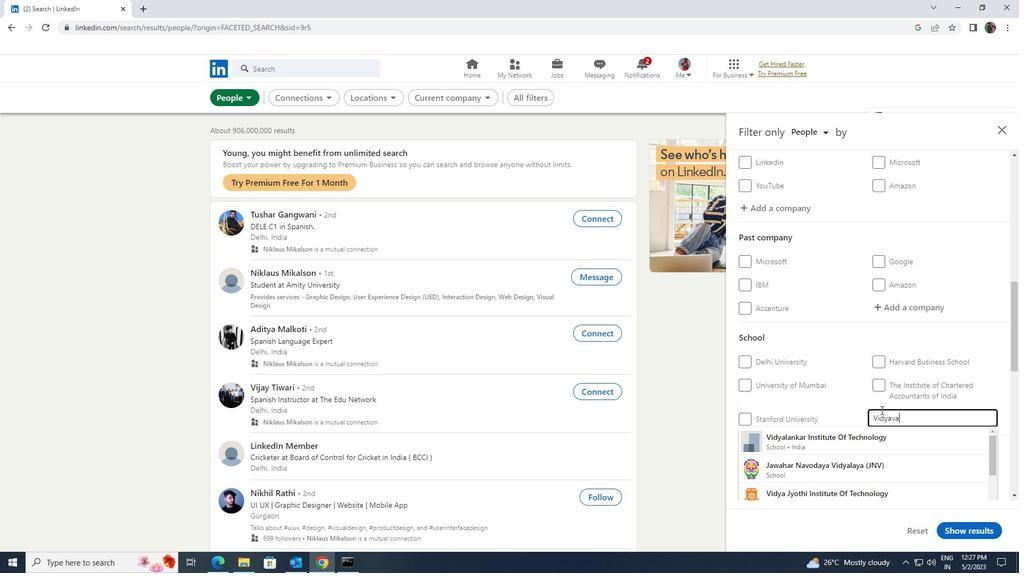 
Action: Mouse moved to (881, 429)
Screenshot: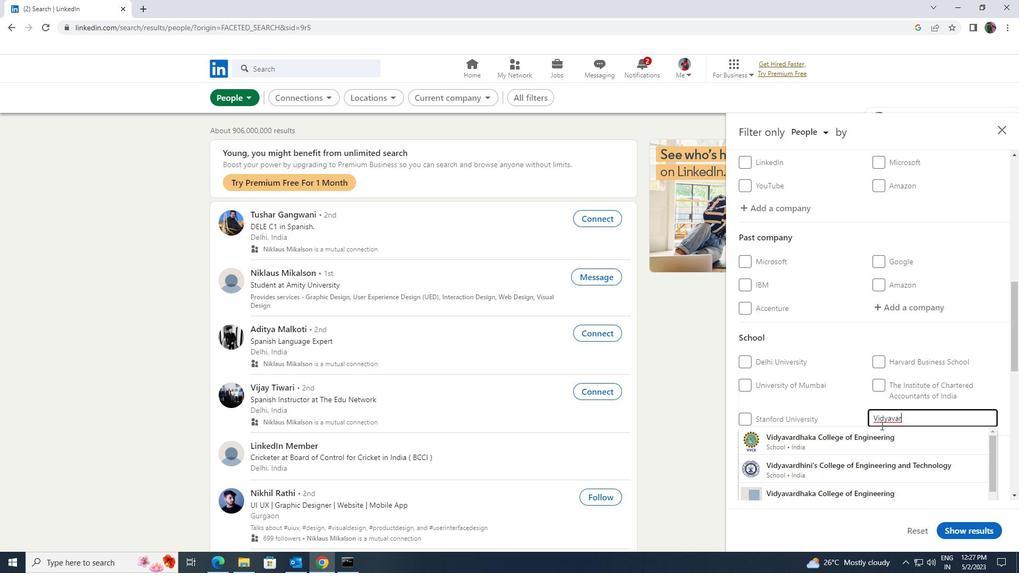 
Action: Mouse pressed left at (881, 429)
Screenshot: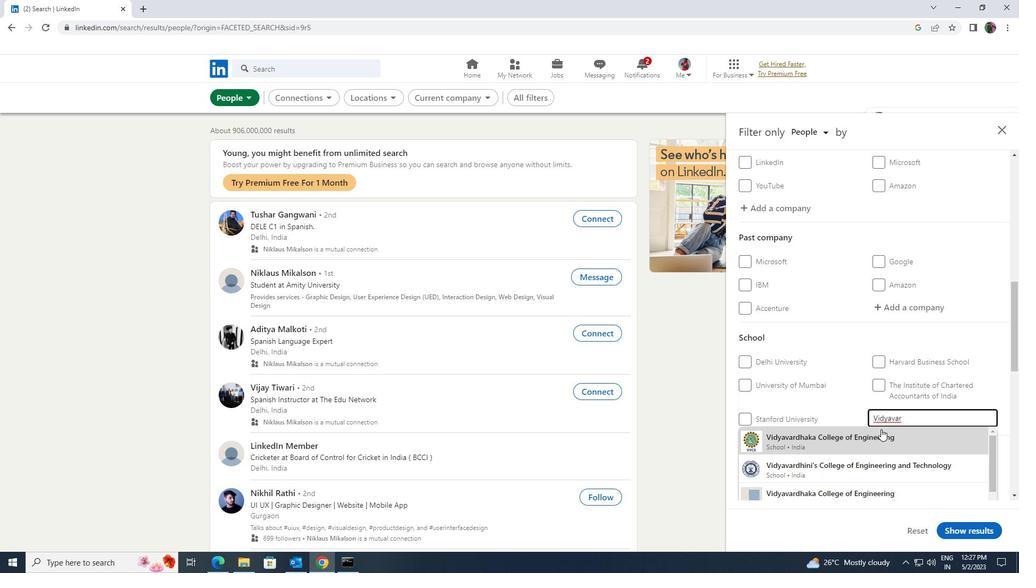 
Action: Mouse scrolled (881, 428) with delta (0, 0)
Screenshot: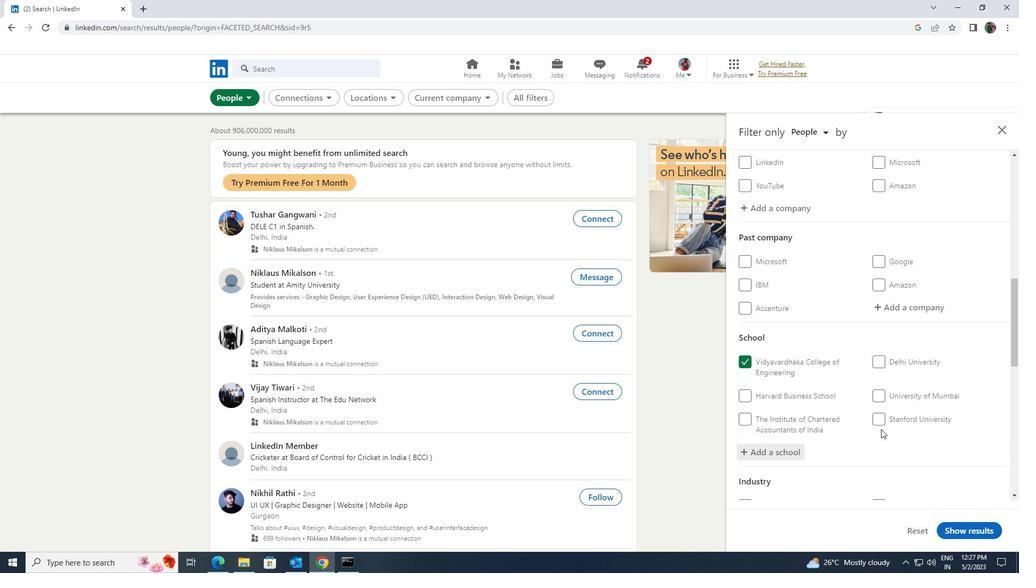 
Action: Mouse scrolled (881, 428) with delta (0, 0)
Screenshot: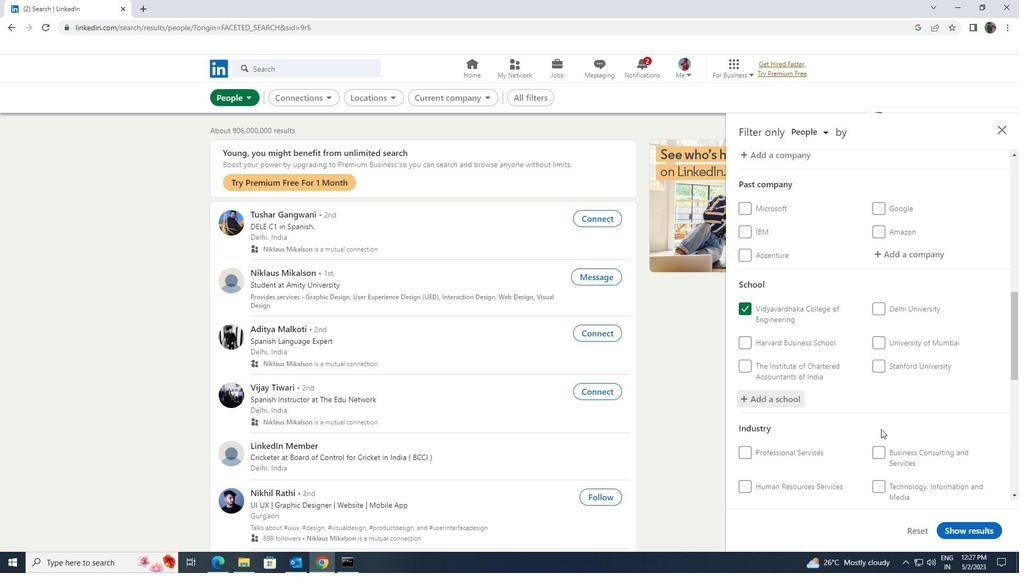 
Action: Mouse moved to (884, 455)
Screenshot: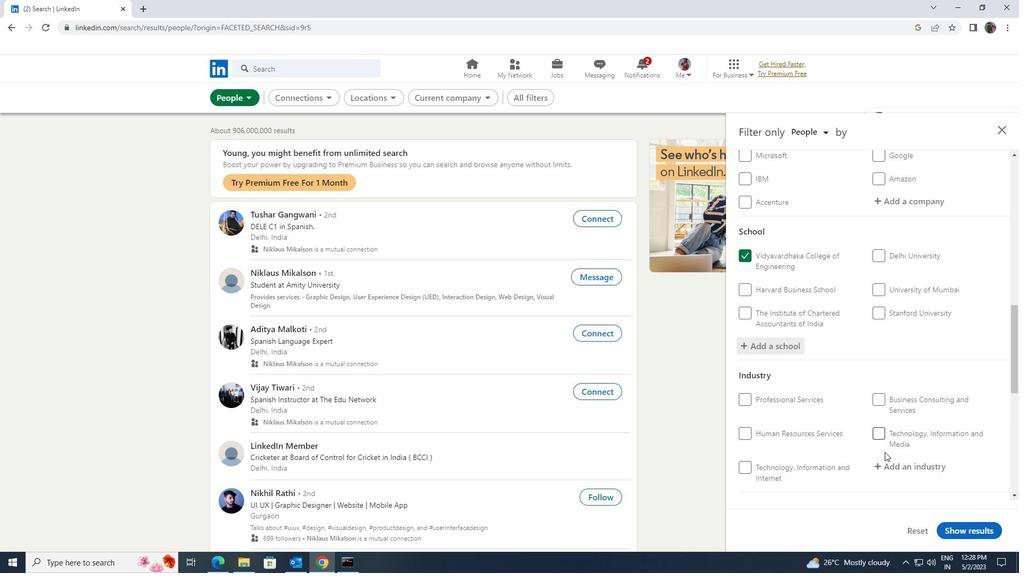 
Action: Mouse scrolled (884, 454) with delta (0, 0)
Screenshot: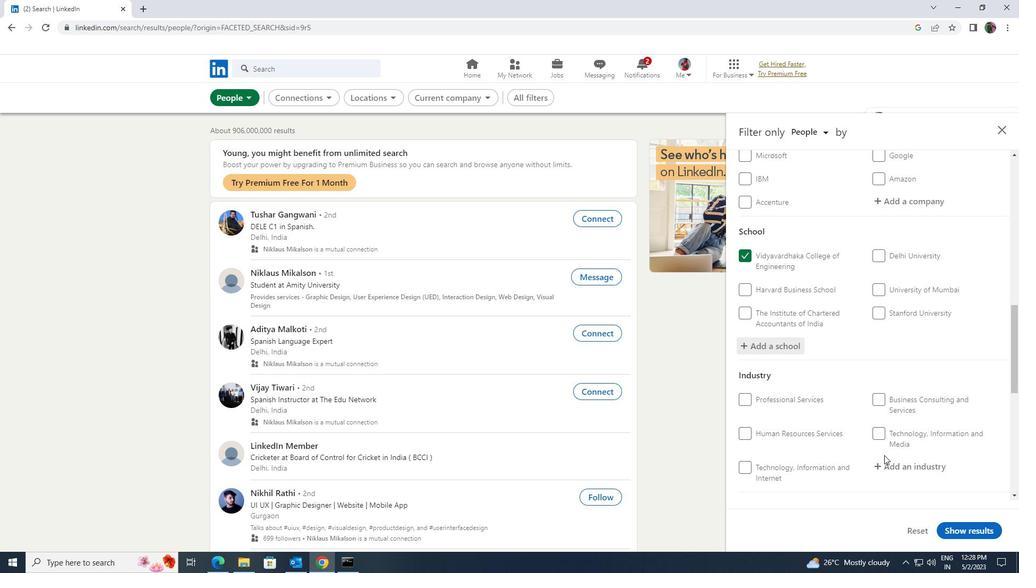 
Action: Mouse moved to (896, 416)
Screenshot: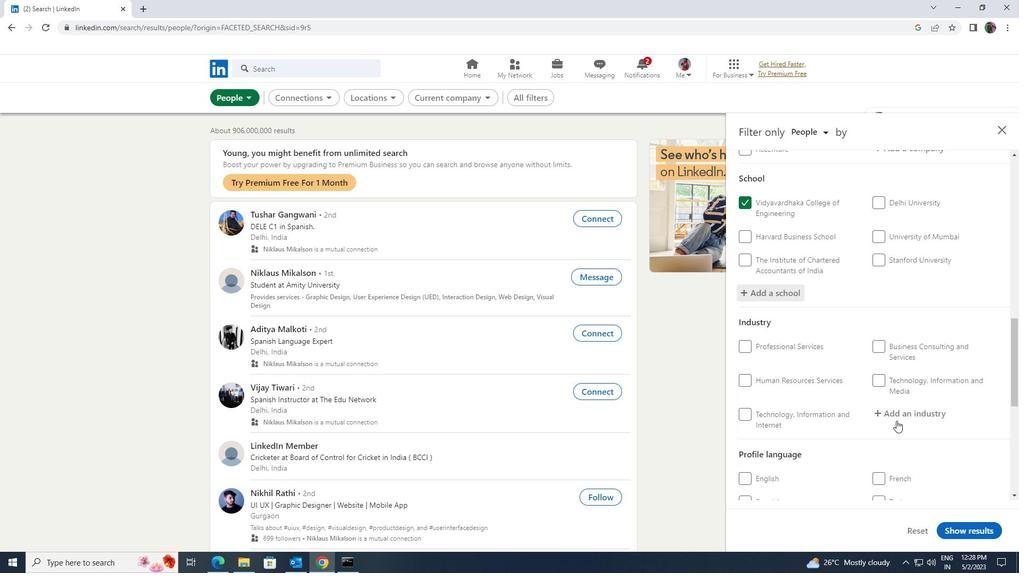 
Action: Mouse pressed left at (896, 416)
Screenshot: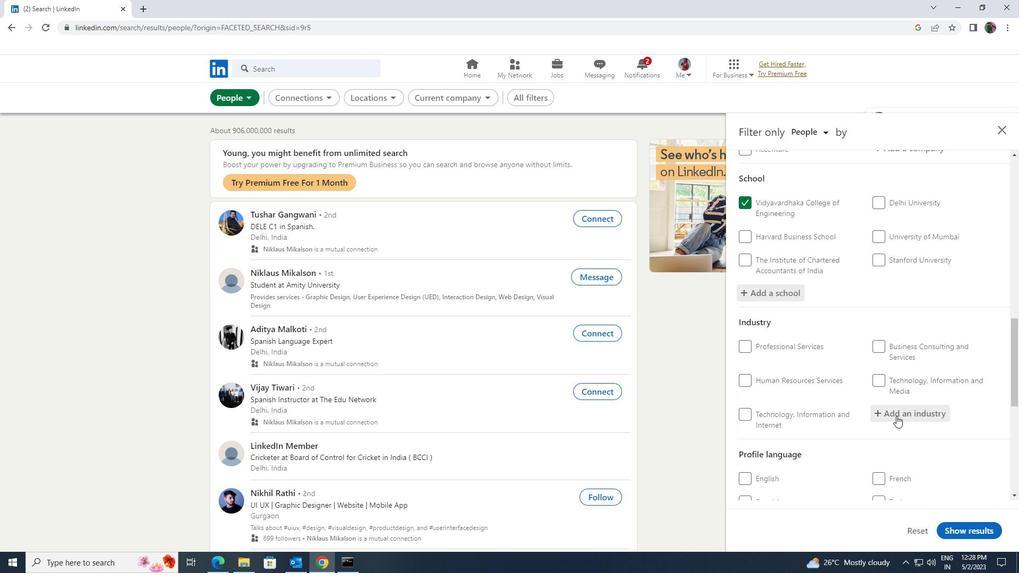 
Action: Key pressed <Key.shift>AVIATION
Screenshot: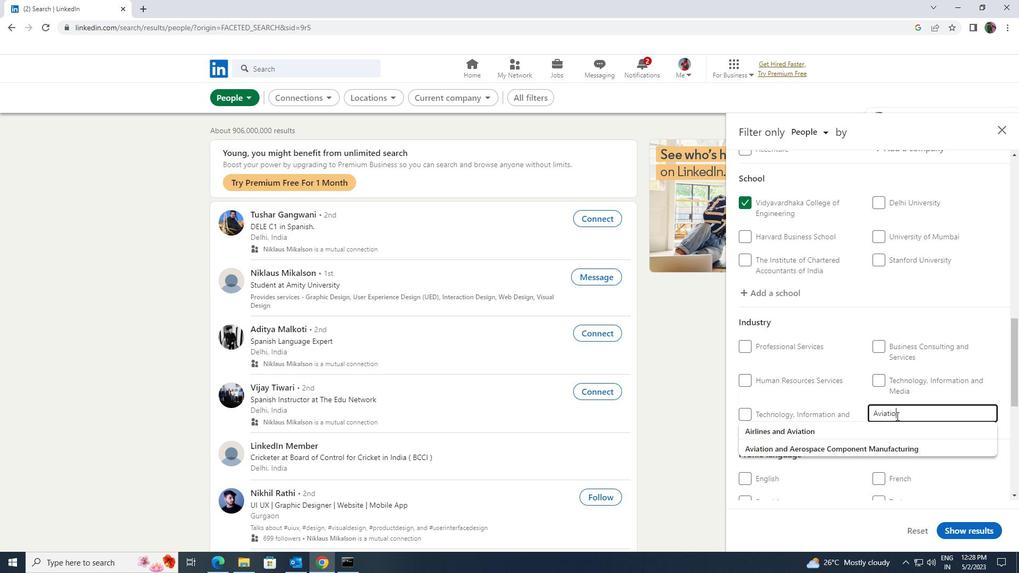 
Action: Mouse moved to (887, 444)
Screenshot: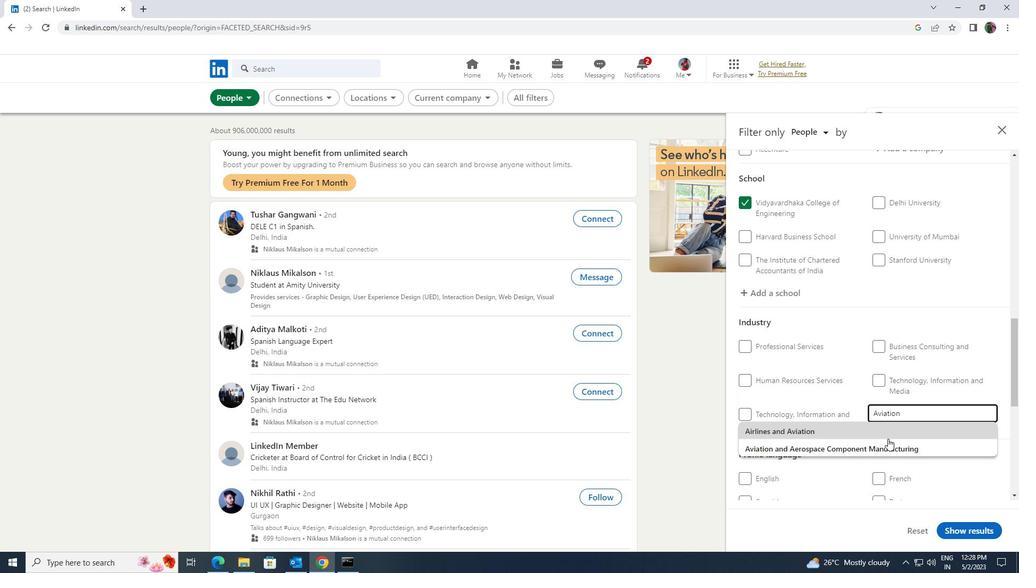 
Action: Mouse pressed left at (887, 444)
Screenshot: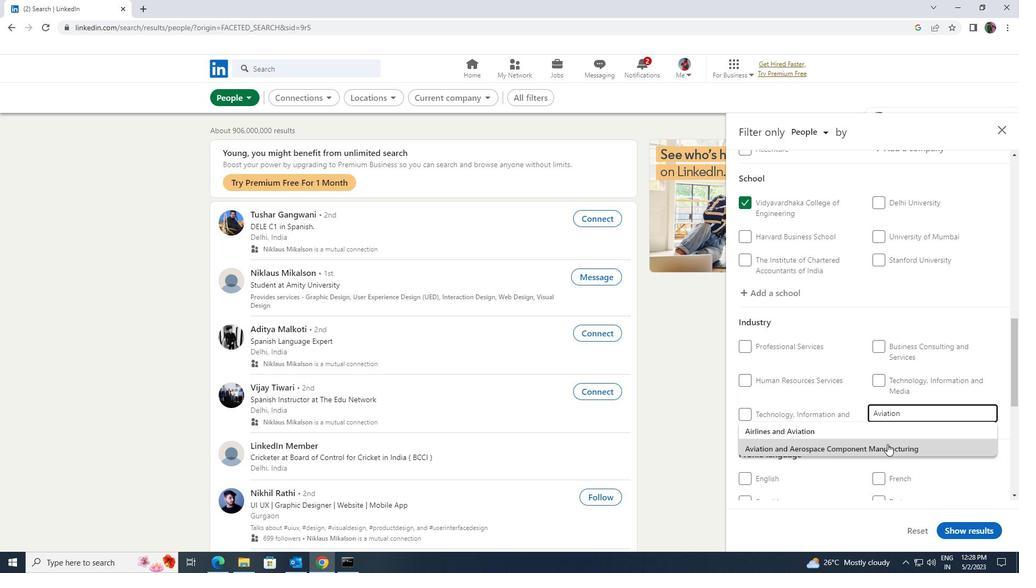 
Action: Mouse scrolled (887, 443) with delta (0, 0)
Screenshot: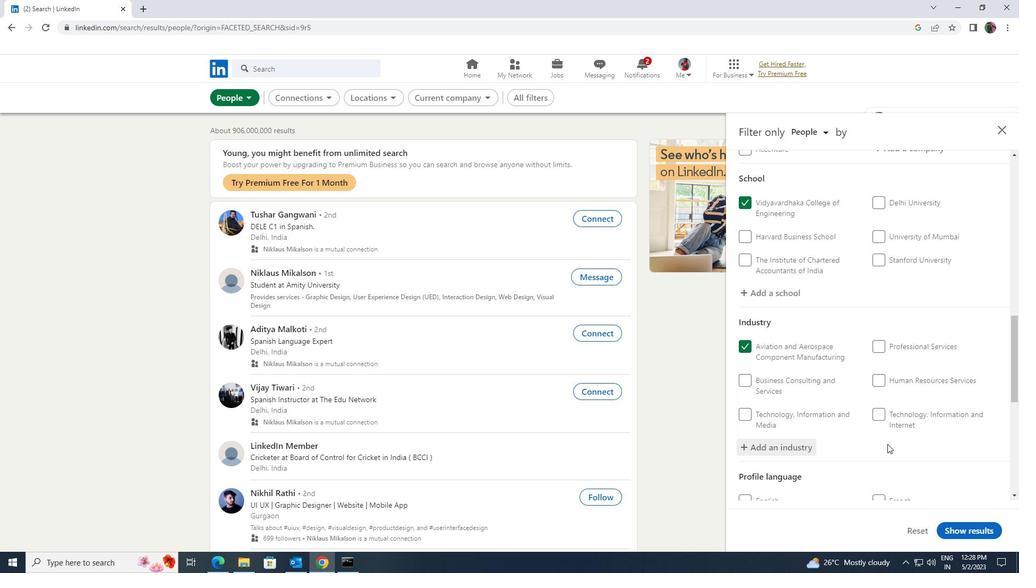 
Action: Mouse scrolled (887, 443) with delta (0, 0)
Screenshot: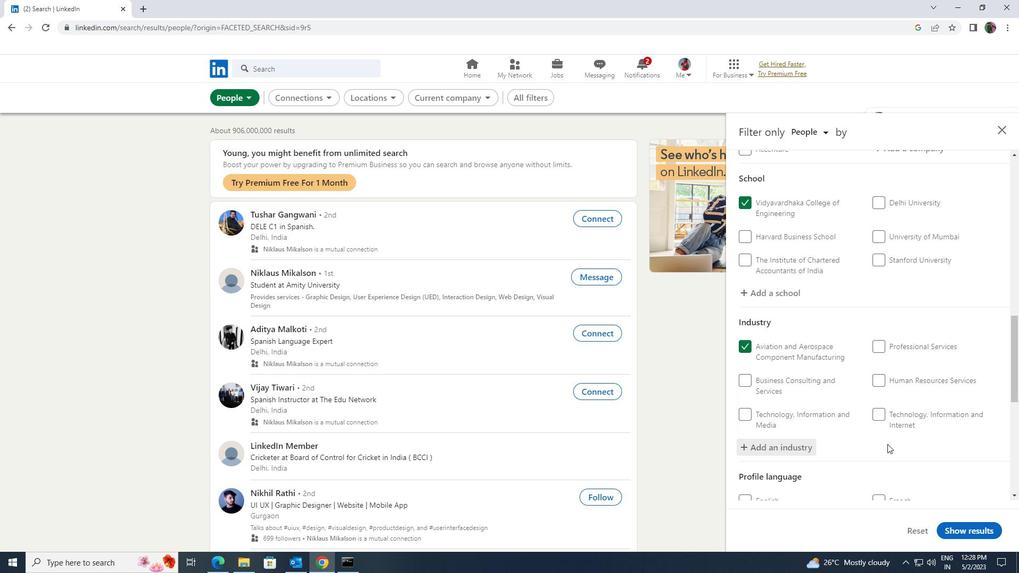 
Action: Mouse moved to (887, 443)
Screenshot: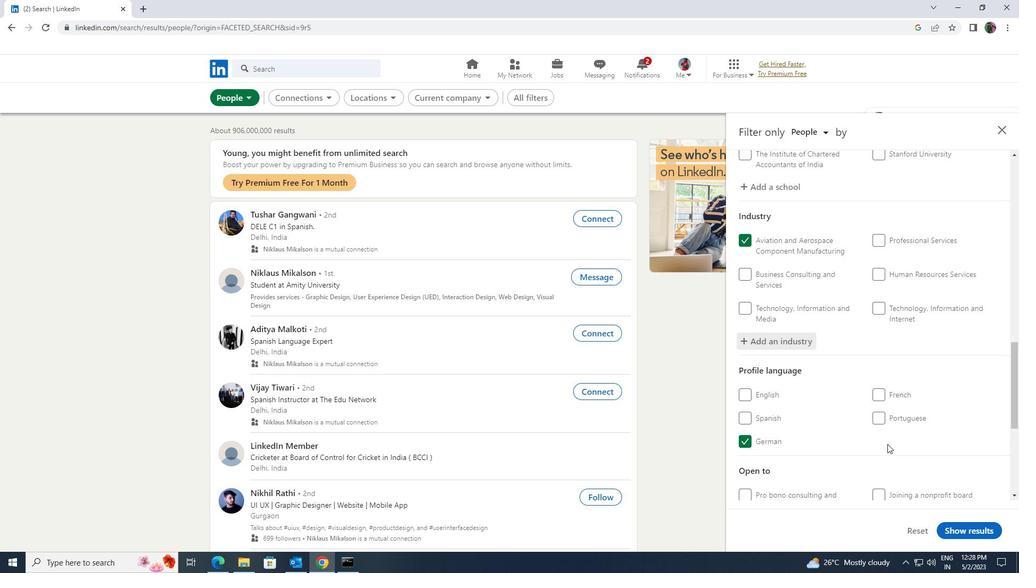 
Action: Mouse scrolled (887, 443) with delta (0, 0)
Screenshot: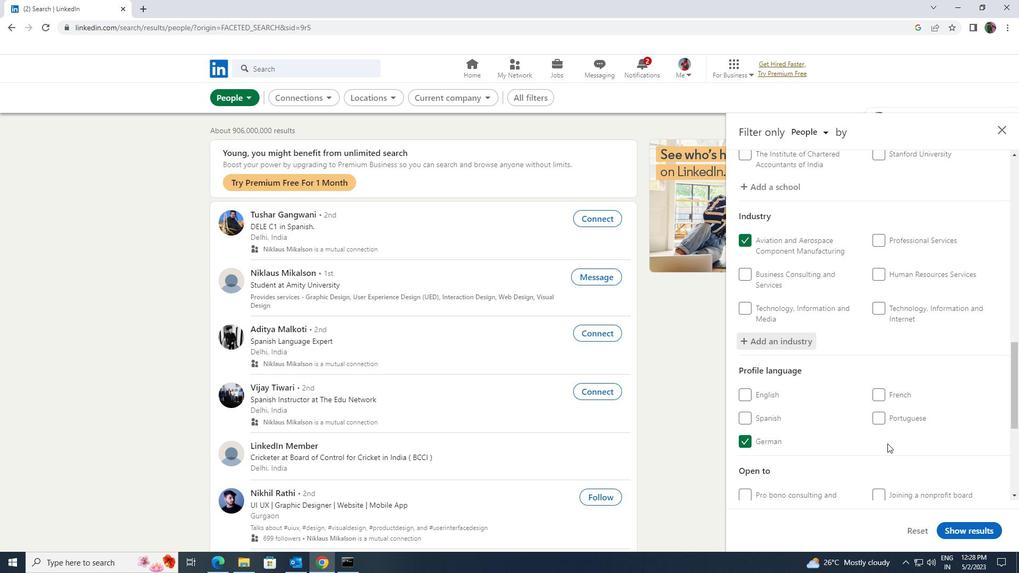 
Action: Mouse scrolled (887, 443) with delta (0, 0)
Screenshot: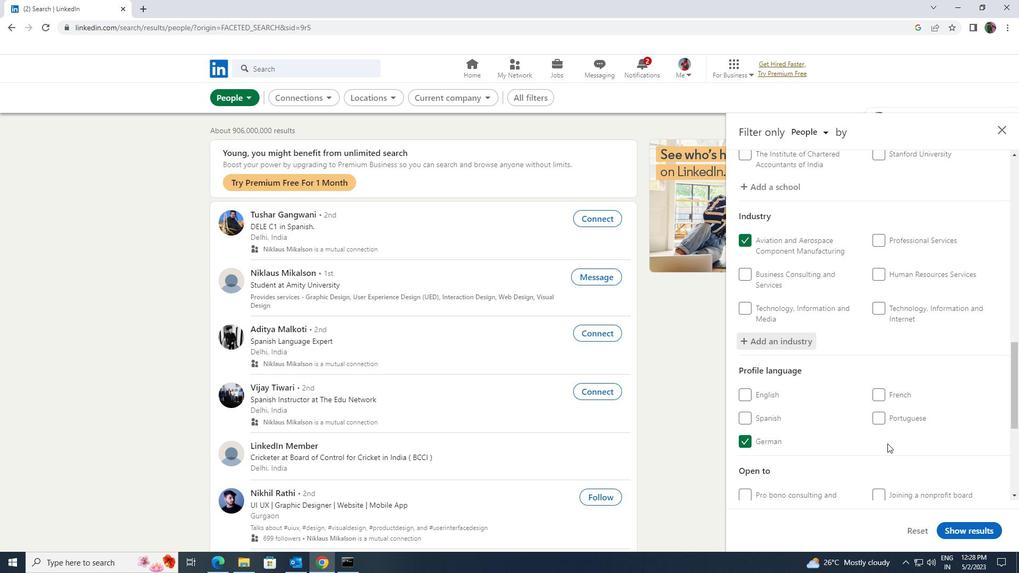 
Action: Mouse scrolled (887, 443) with delta (0, 0)
Screenshot: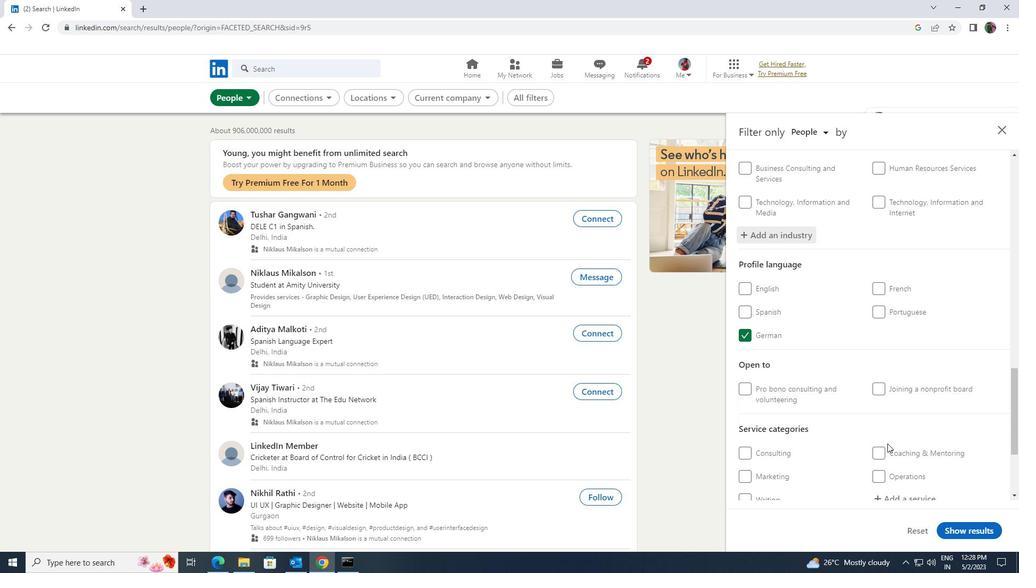 
Action: Mouse scrolled (887, 443) with delta (0, 0)
Screenshot: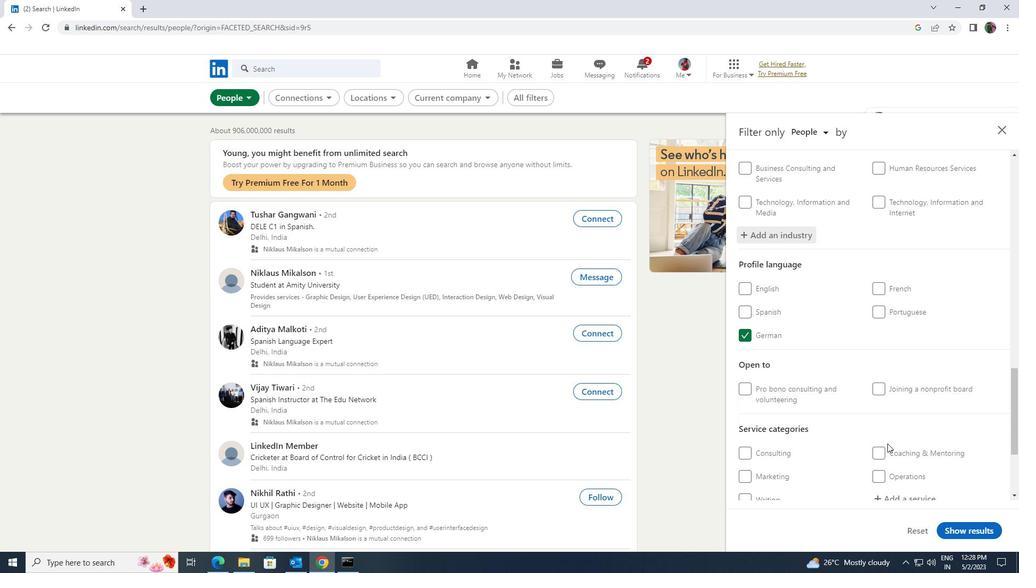 
Action: Mouse moved to (899, 395)
Screenshot: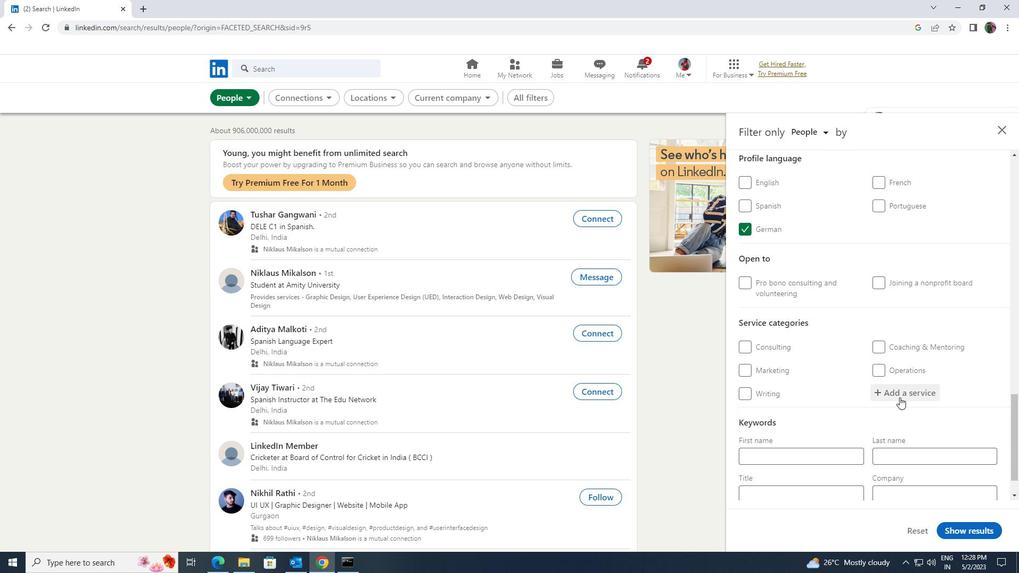 
Action: Mouse pressed left at (899, 395)
Screenshot: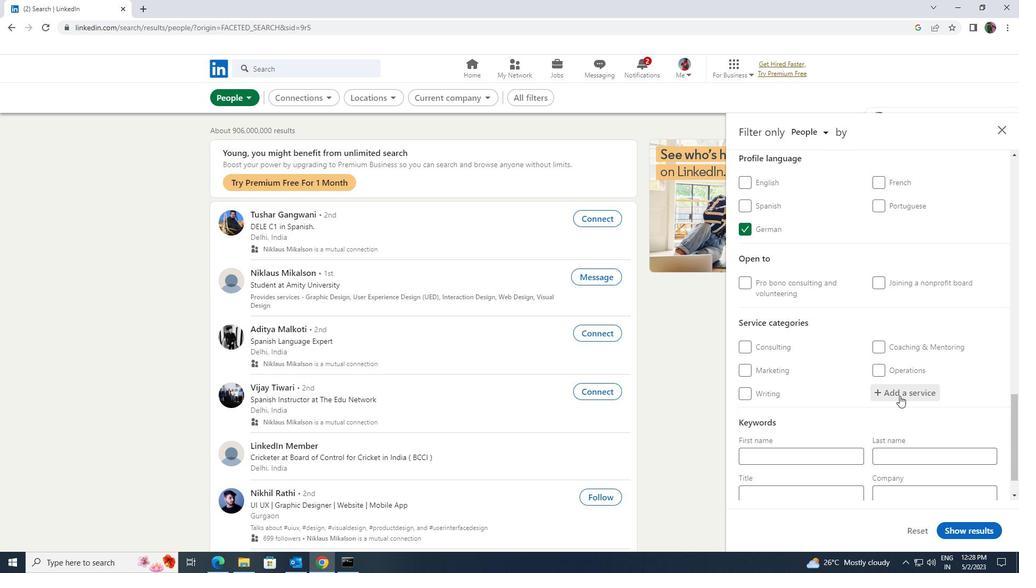 
Action: Key pressed <Key.shift><Key.shift><Key.shift><Key.shift><Key.shift><Key.shift><Key.shift><Key.shift><Key.shift><Key.shift><Key.shift>CUSTOMER<Key.space>
Screenshot: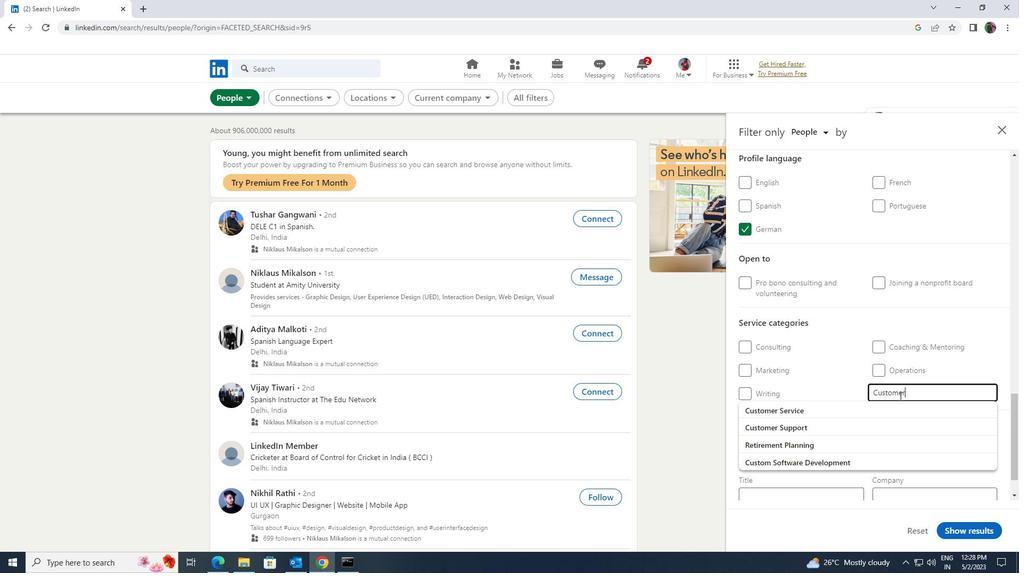 
Action: Mouse moved to (877, 423)
Screenshot: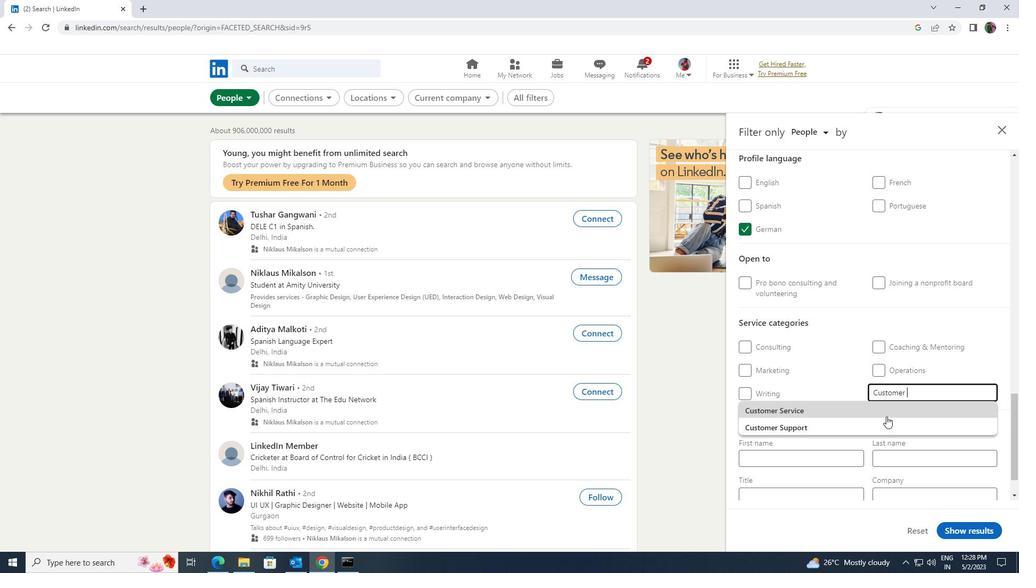 
Action: Mouse pressed left at (877, 423)
Screenshot: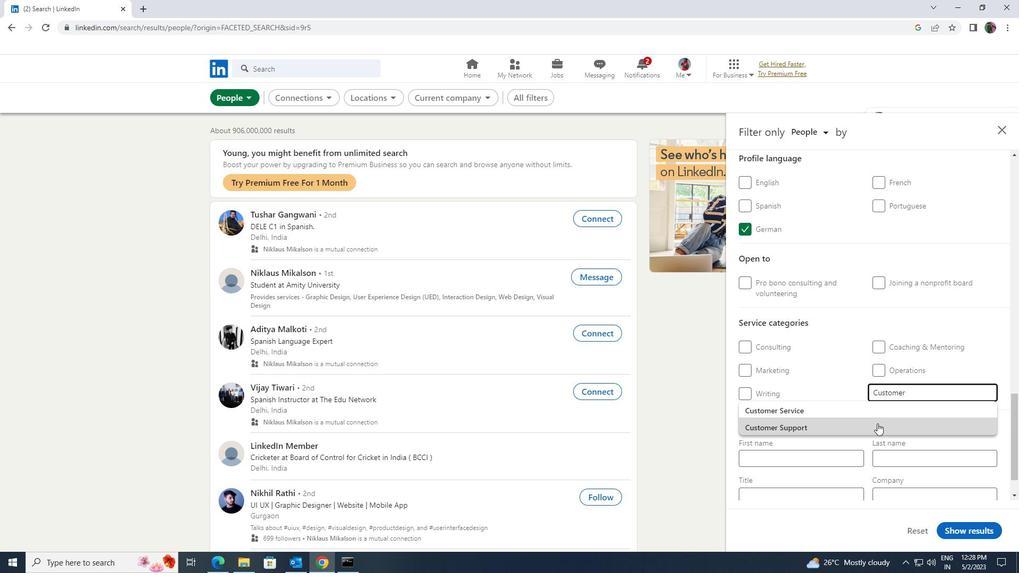 
Action: Mouse moved to (876, 424)
Screenshot: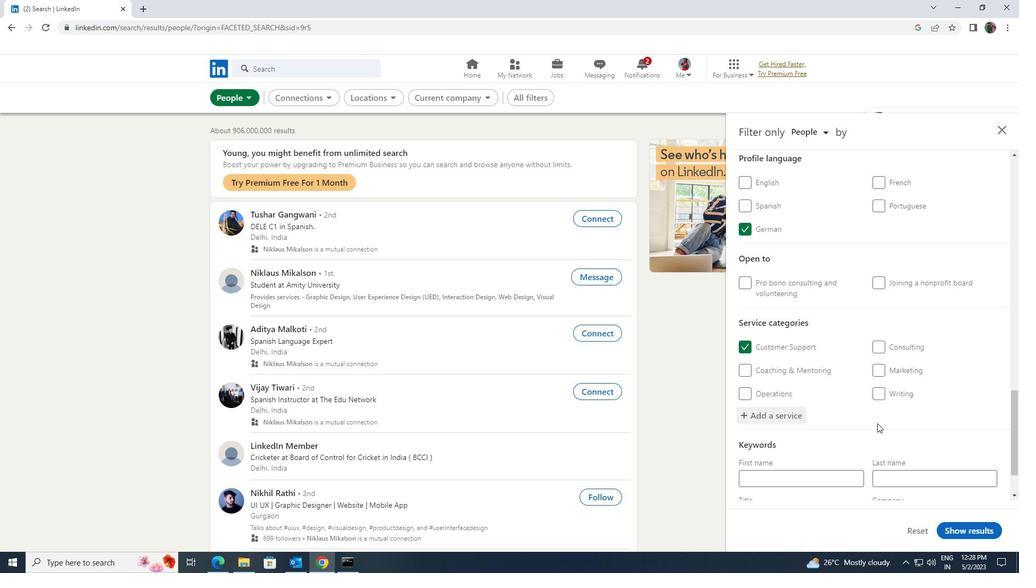 
Action: Mouse scrolled (876, 424) with delta (0, 0)
Screenshot: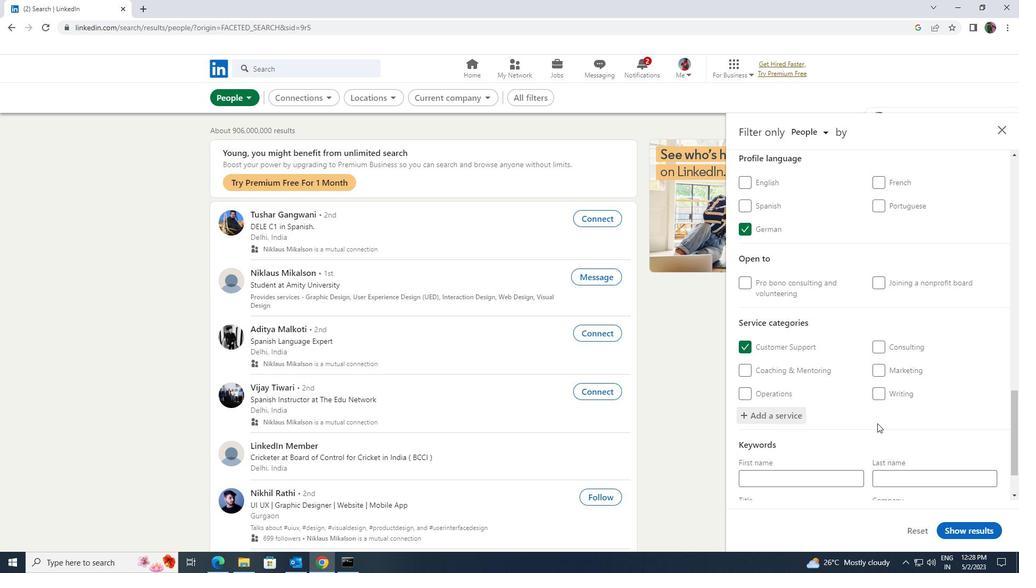 
Action: Mouse scrolled (876, 424) with delta (0, 0)
Screenshot: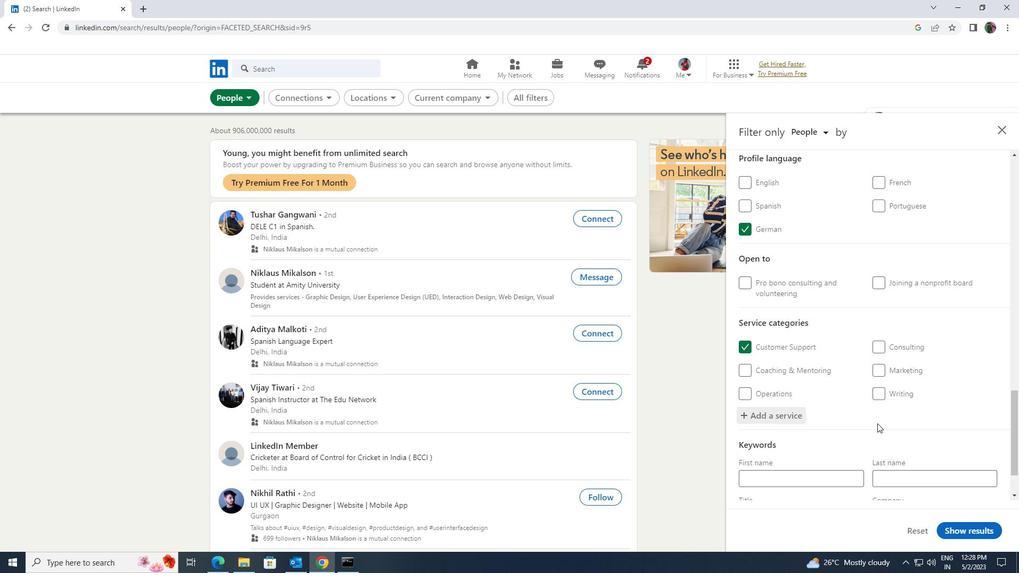 
Action: Mouse moved to (875, 425)
Screenshot: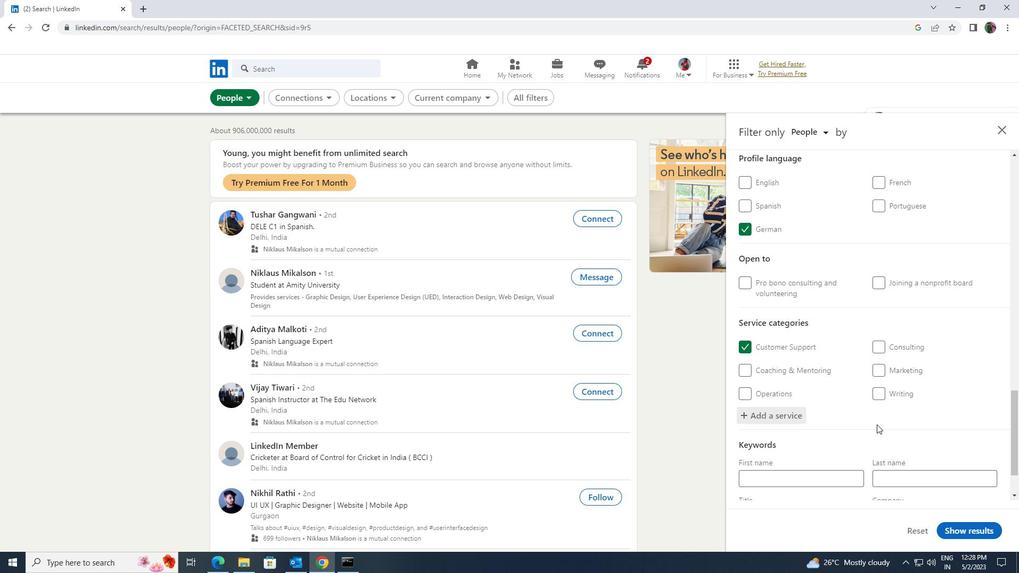 
Action: Mouse scrolled (875, 424) with delta (0, 0)
Screenshot: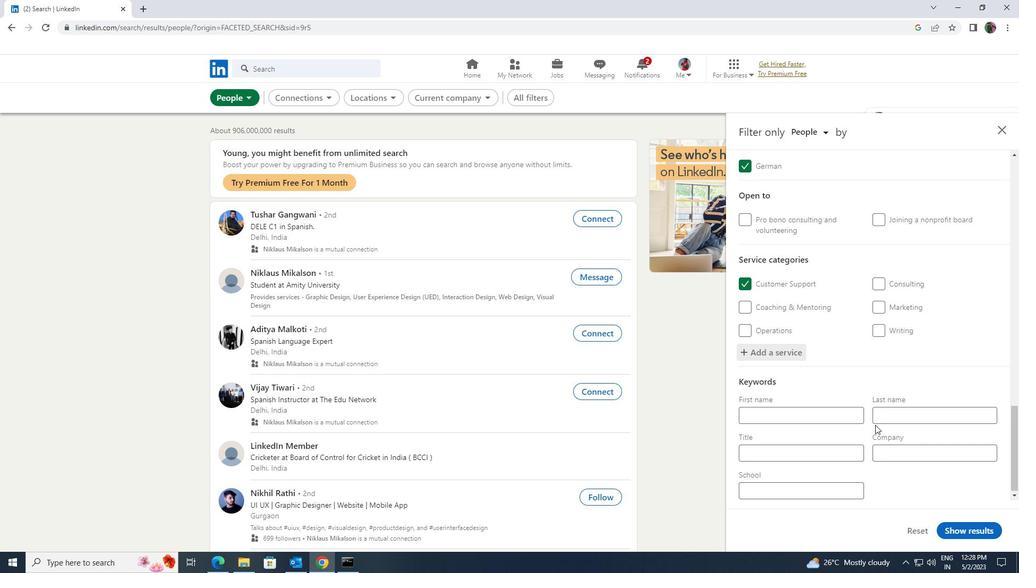 
Action: Mouse scrolled (875, 424) with delta (0, 0)
Screenshot: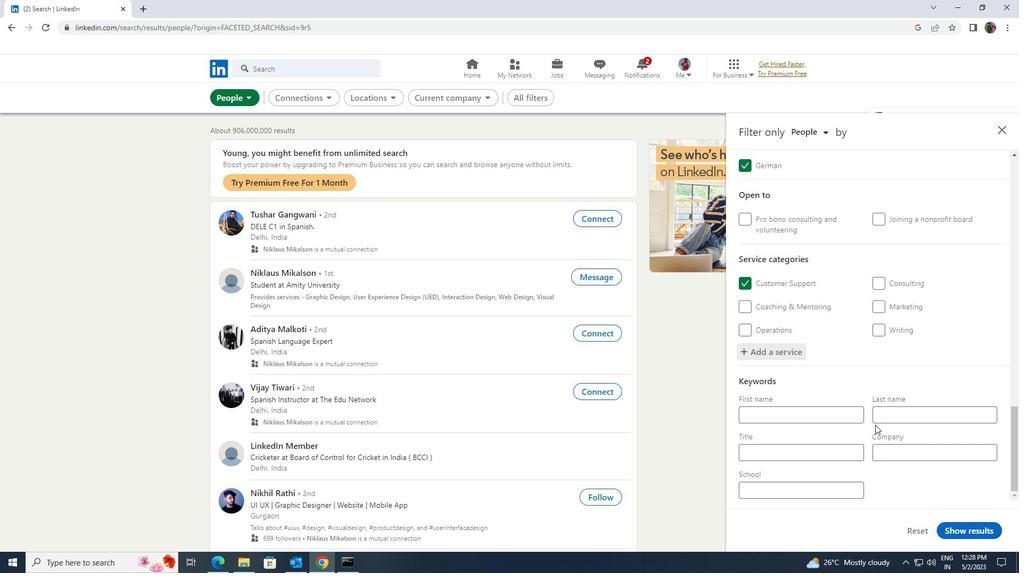
Action: Mouse moved to (860, 447)
Screenshot: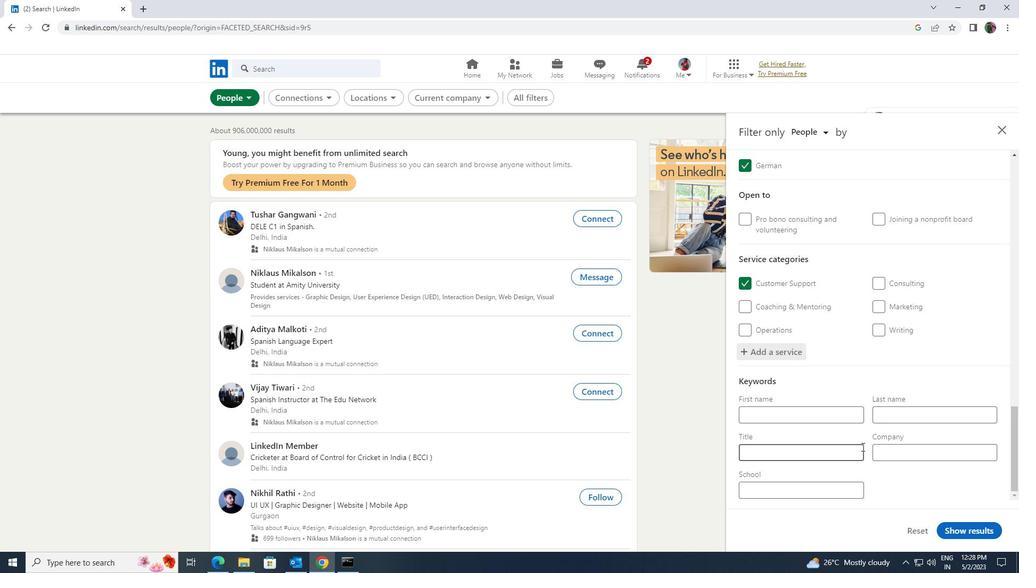 
Action: Mouse pressed left at (860, 447)
Screenshot: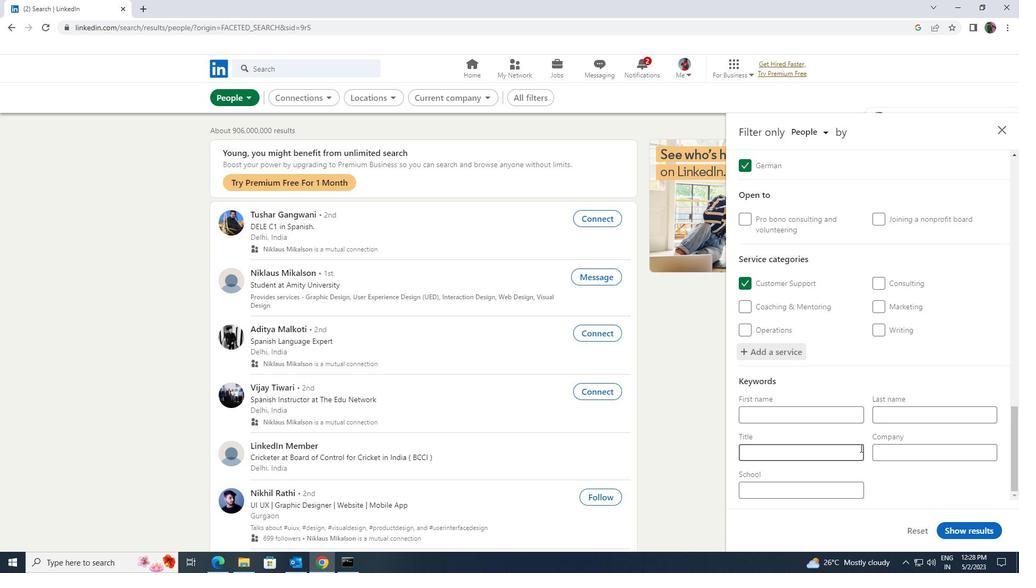
Action: Key pressed <Key.shift>ADMINSTRATIVE<Key.space><Key.shift><Key.shift><Key.shift><Key.shift><Key.shift><Key.shift><Key.shift><Key.shift><Key.shift><Key.shift><Key.shift><Key.shift><Key.shift><Key.shift><Key.shift><Key.shift><Key.shift><Key.shift><Key.shift><Key.shift><Key.shift>SPECIALIST
Screenshot: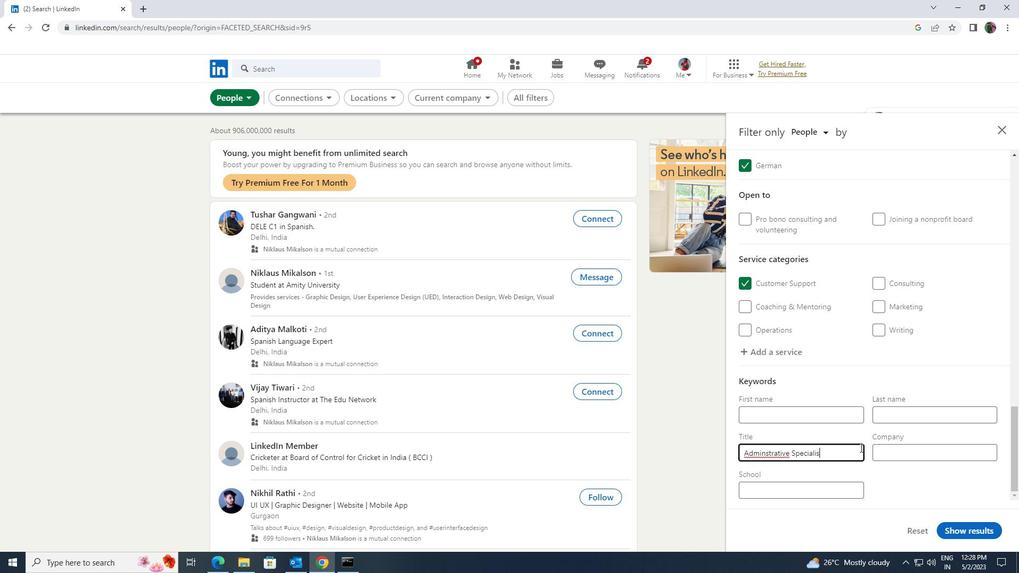 
Action: Mouse moved to (974, 530)
Screenshot: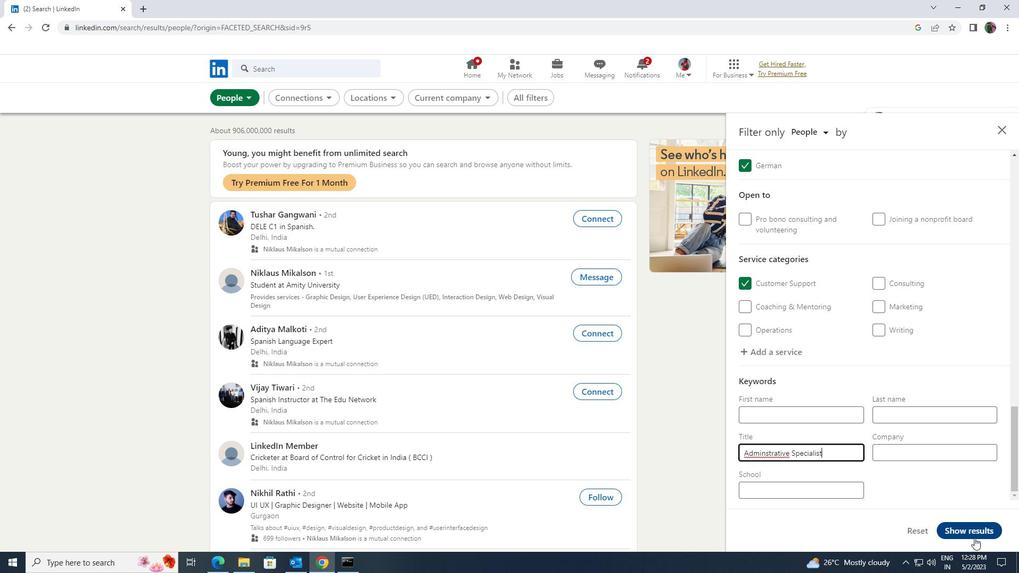 
Action: Mouse pressed left at (974, 530)
Screenshot: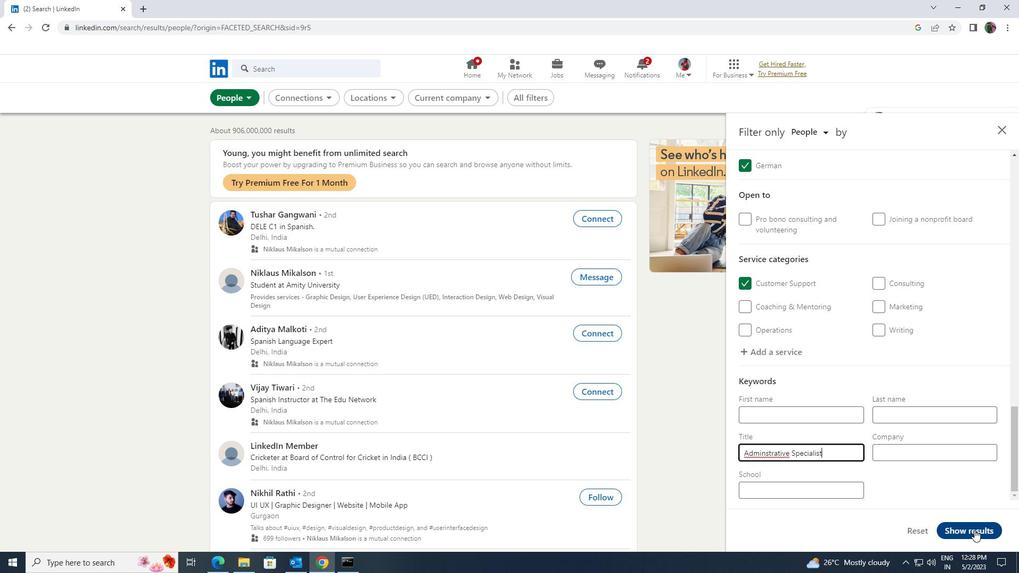 
